 Task: Open Card Email Nurture Campaign in Board Customer Feedback Collection and Response Management to Workspace Ad Operations and add a team member Softage.1@softage.net, a label Purple, a checklist Real Estate, an attachment from your onedrive, a color Purple and finally, add a card description 'Update company social media profiles' and a comment 'This item presents an opportunity to showcase our skills and expertise, so let us make the most of it.'. Add a start date 'Jan 09, 1900' with a due date 'Jan 16, 1900'
Action: Mouse moved to (78, 346)
Screenshot: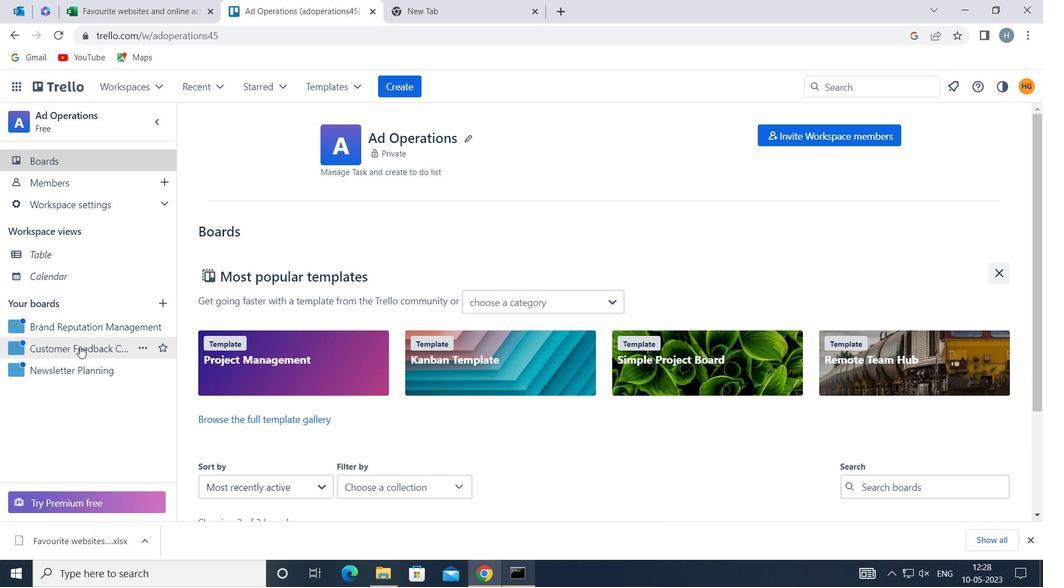 
Action: Mouse pressed left at (78, 346)
Screenshot: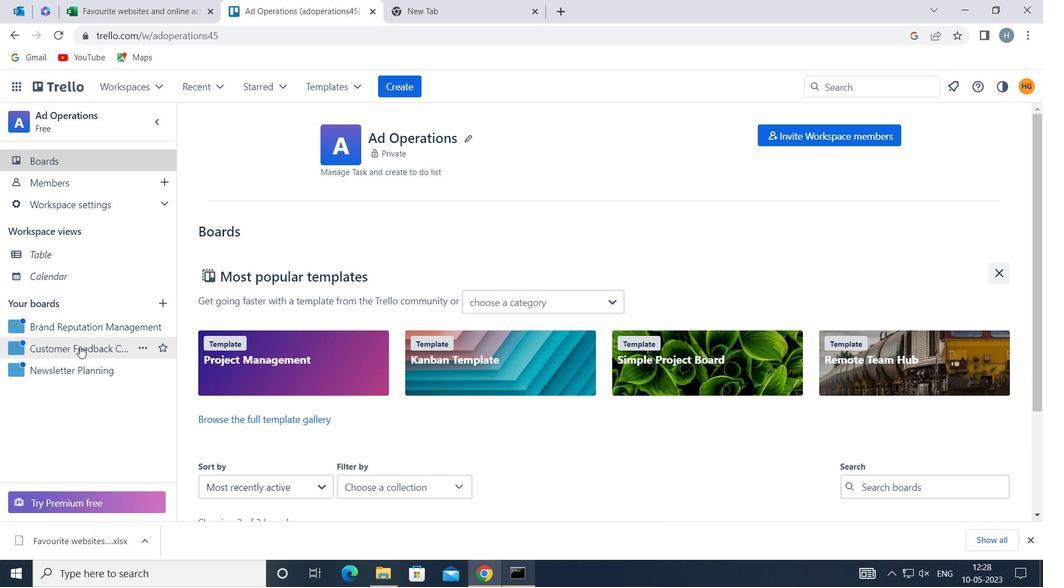 
Action: Mouse moved to (676, 195)
Screenshot: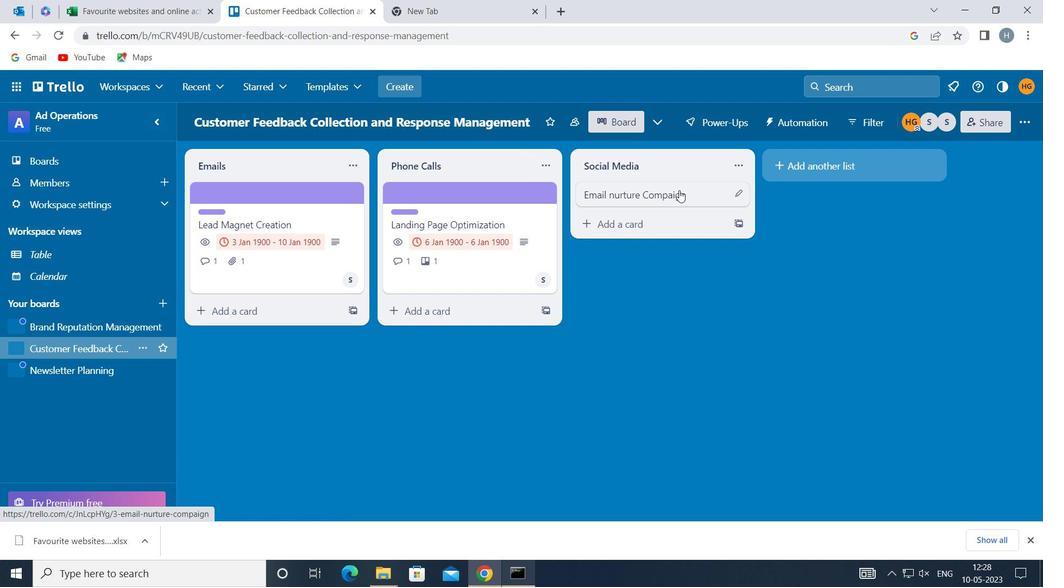 
Action: Mouse pressed left at (676, 195)
Screenshot: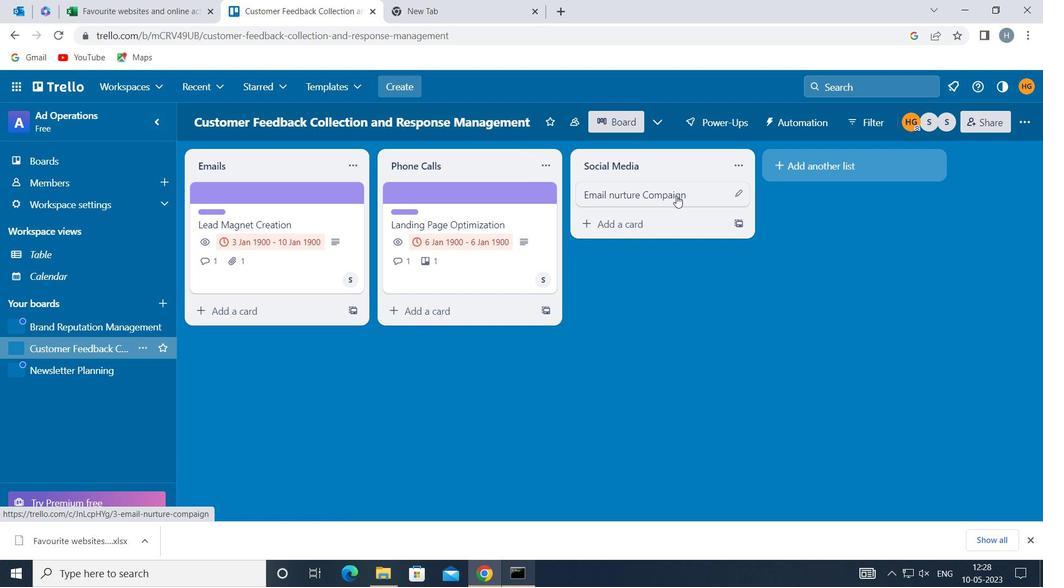 
Action: Mouse moved to (687, 239)
Screenshot: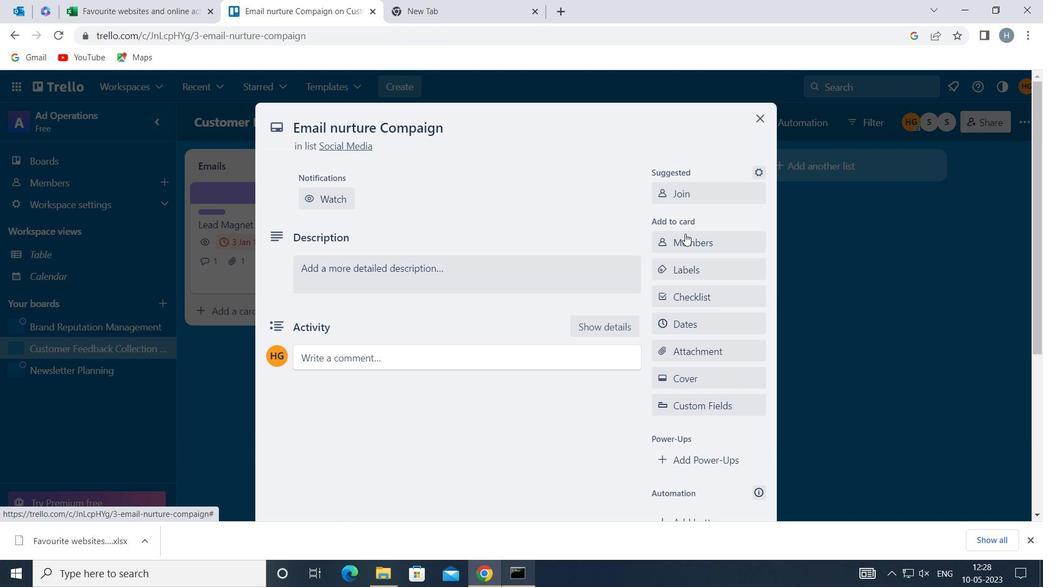 
Action: Mouse pressed left at (687, 239)
Screenshot: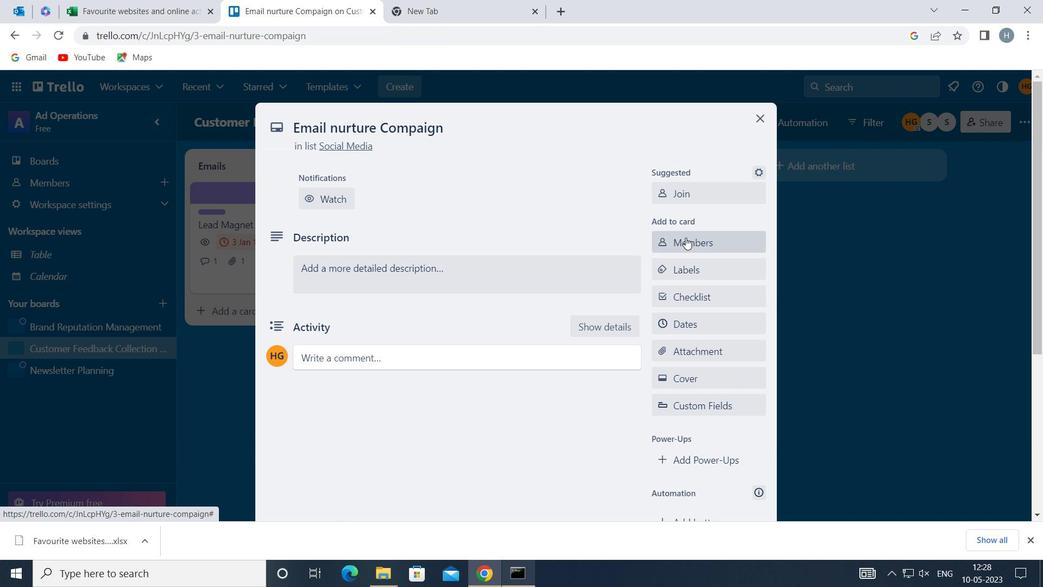 
Action: Mouse moved to (688, 239)
Screenshot: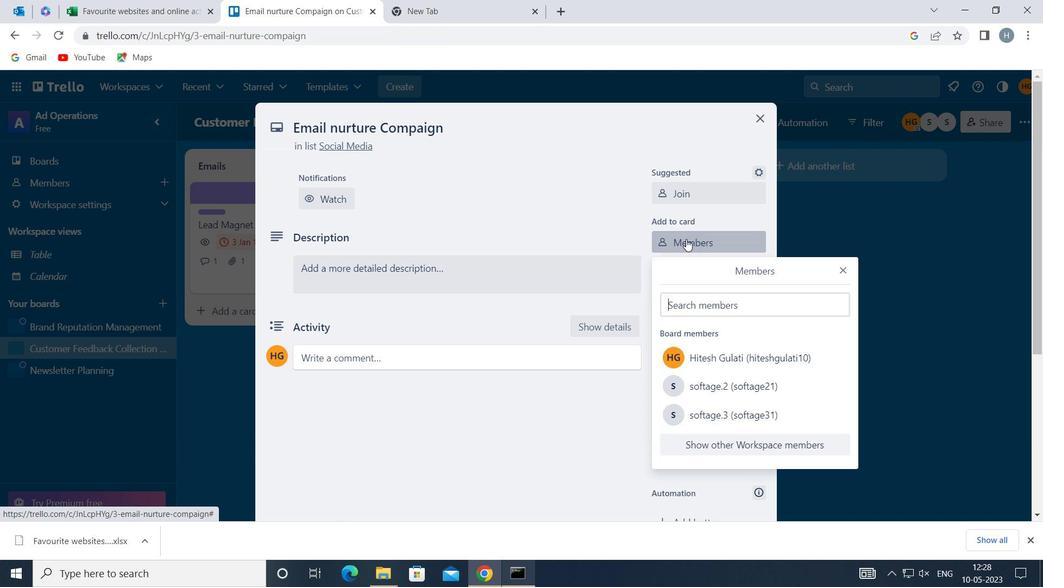 
Action: Key pressed softage
Screenshot: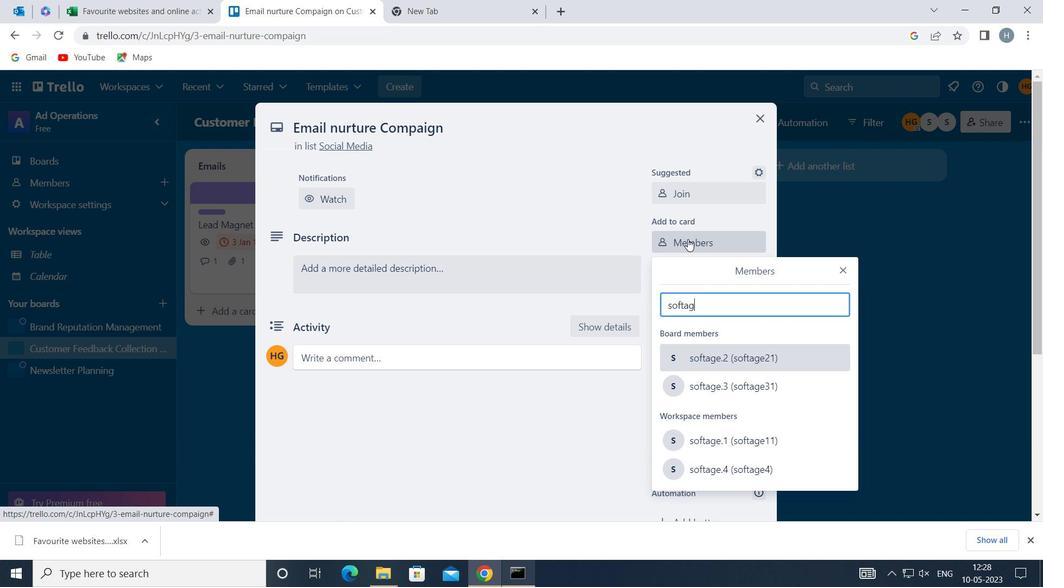
Action: Mouse moved to (741, 439)
Screenshot: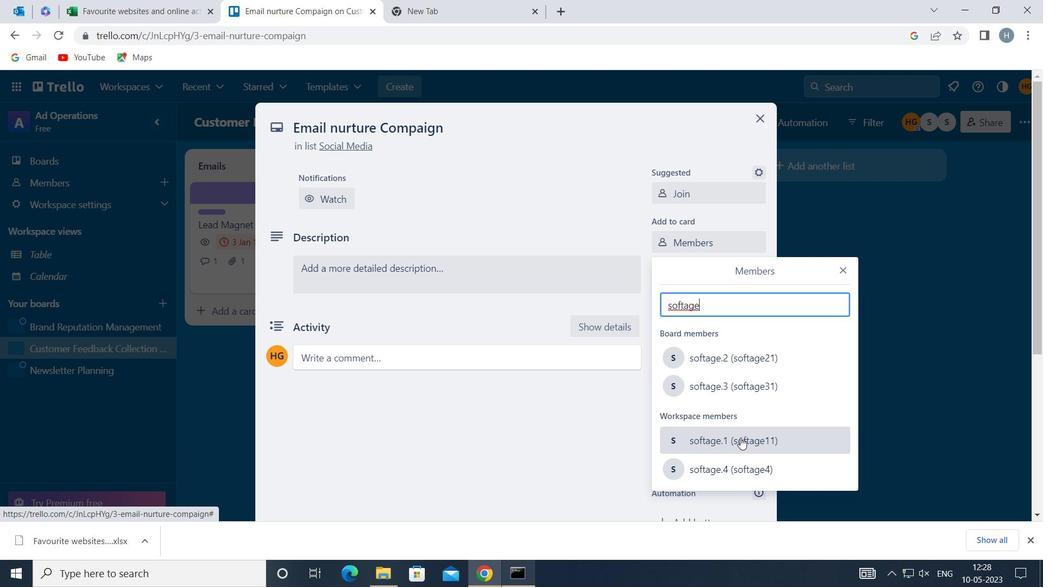 
Action: Mouse pressed left at (741, 439)
Screenshot: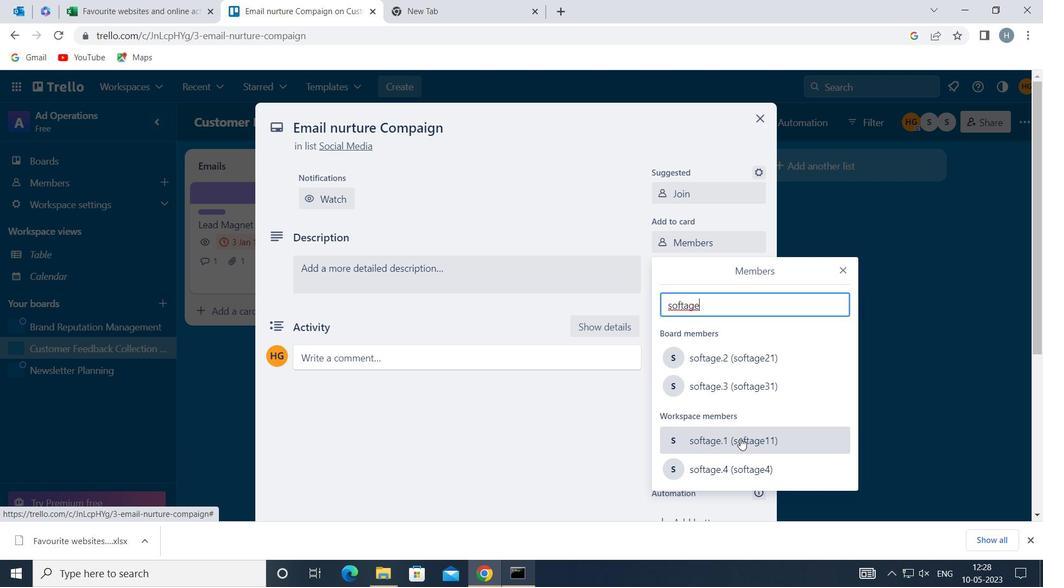 
Action: Mouse moved to (842, 270)
Screenshot: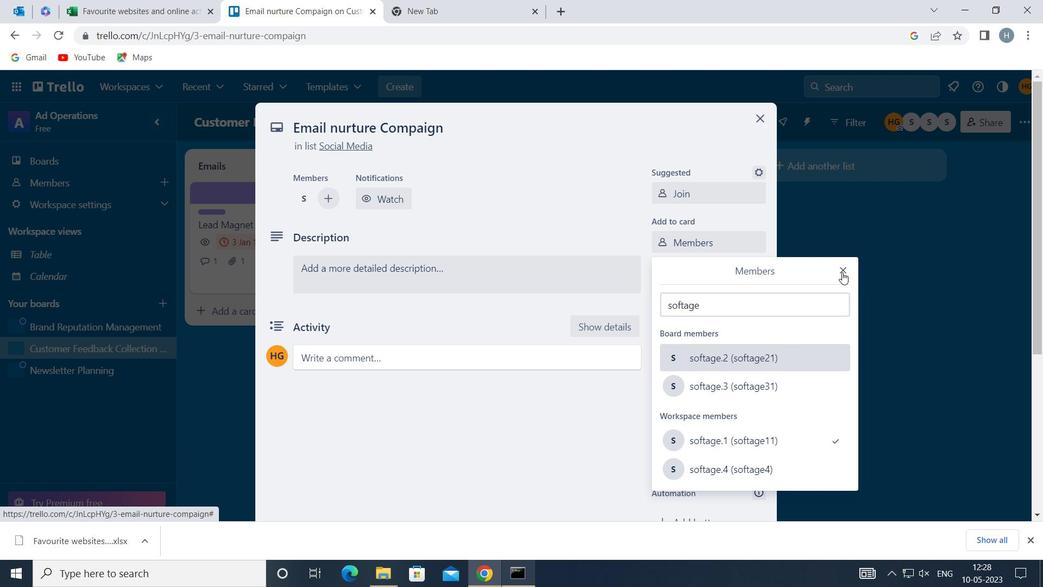 
Action: Mouse pressed left at (842, 270)
Screenshot: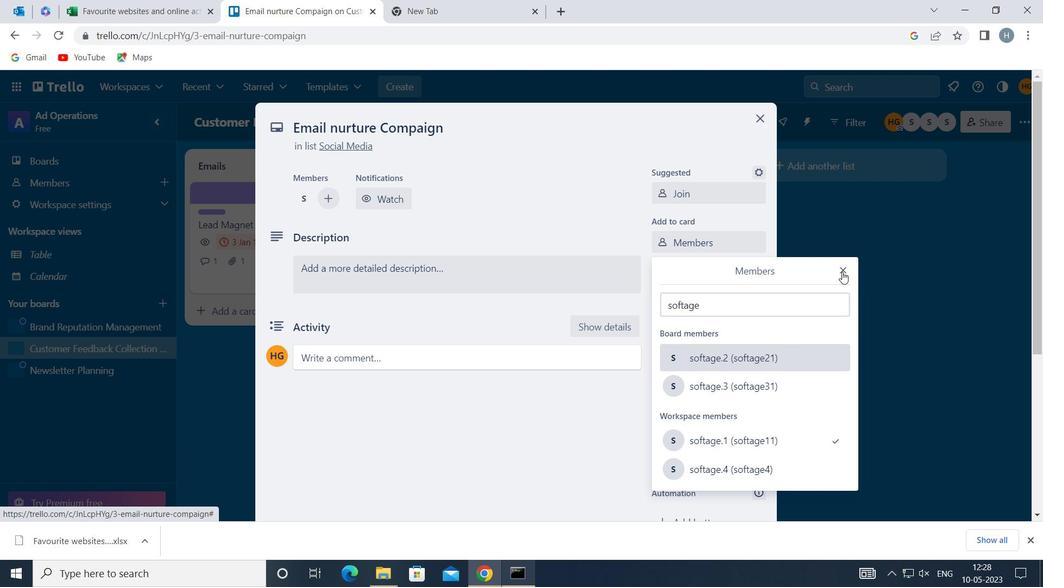 
Action: Mouse moved to (731, 269)
Screenshot: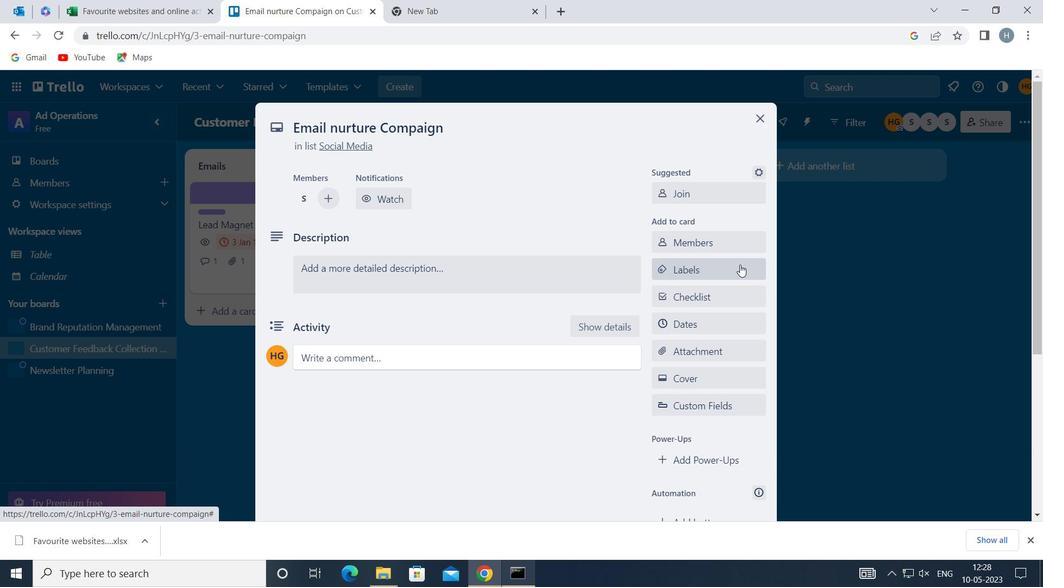 
Action: Mouse pressed left at (731, 269)
Screenshot: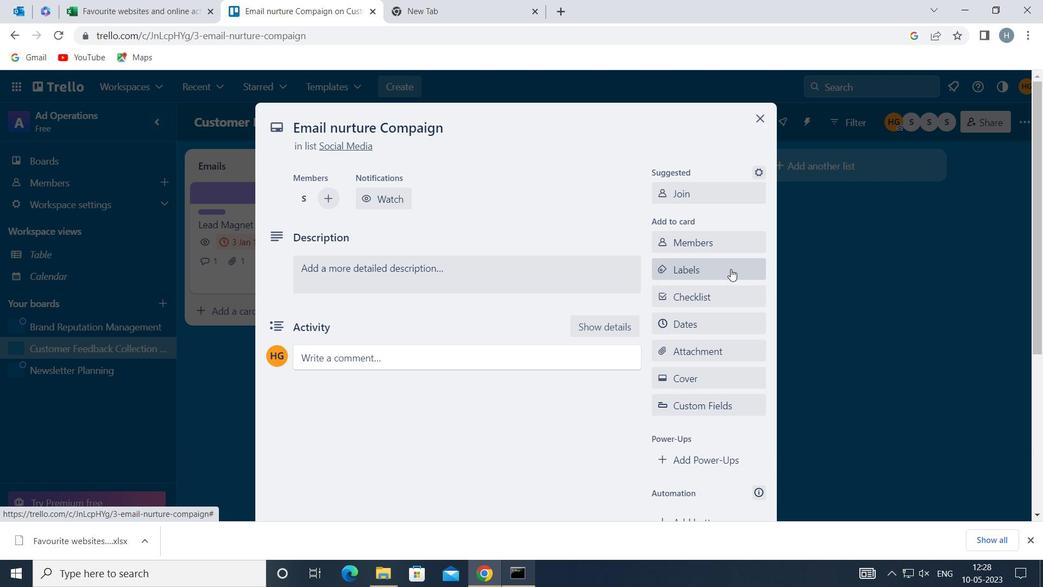 
Action: Mouse moved to (732, 294)
Screenshot: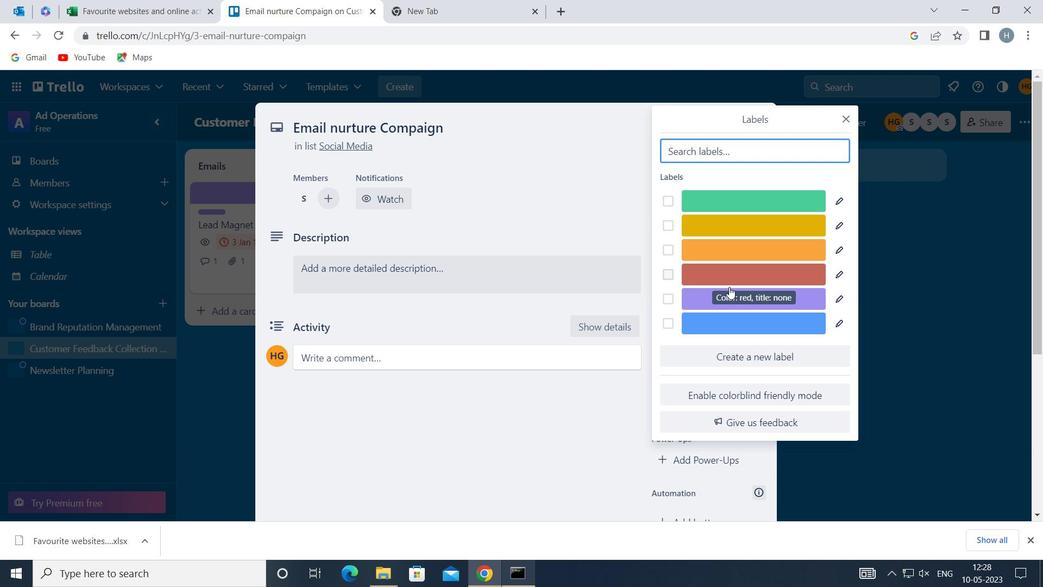 
Action: Mouse pressed left at (732, 294)
Screenshot: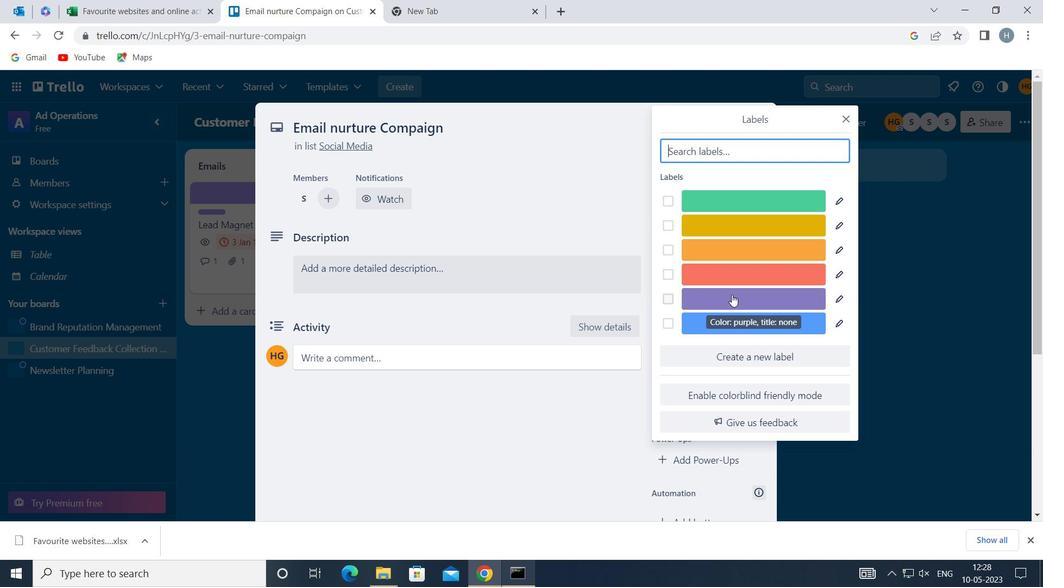 
Action: Mouse moved to (848, 115)
Screenshot: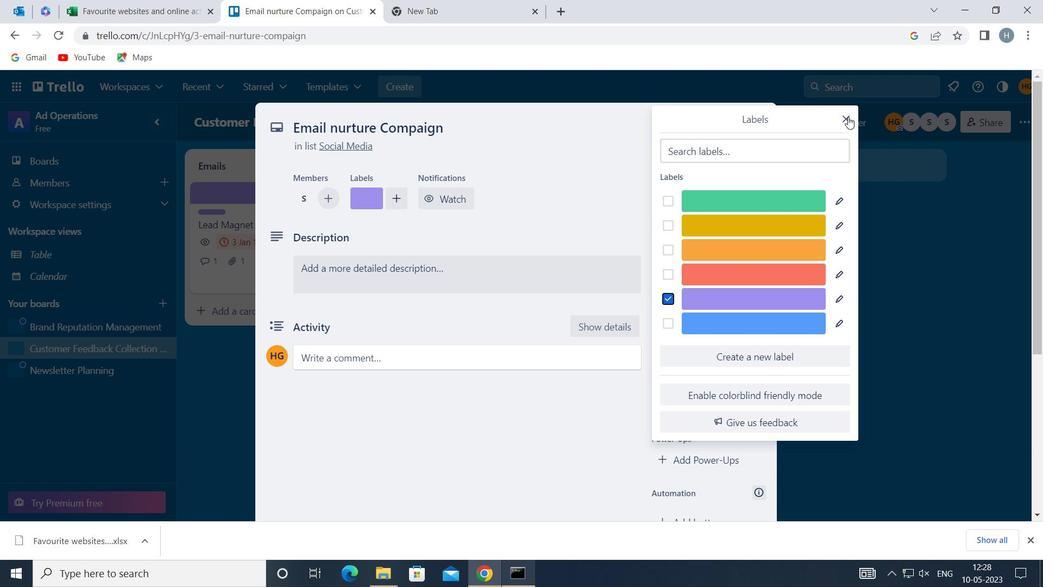 
Action: Mouse pressed left at (848, 115)
Screenshot: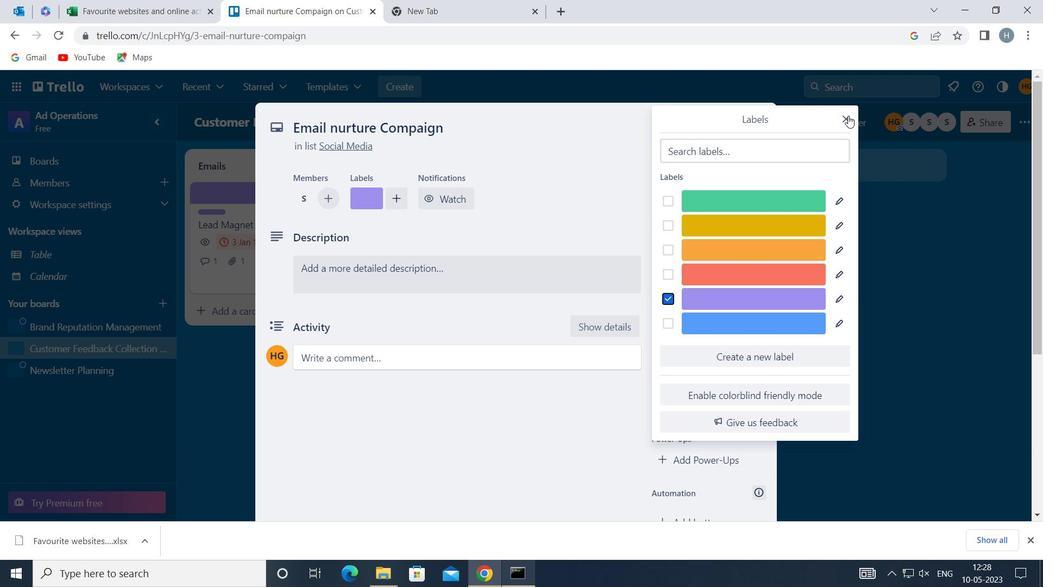 
Action: Mouse moved to (703, 295)
Screenshot: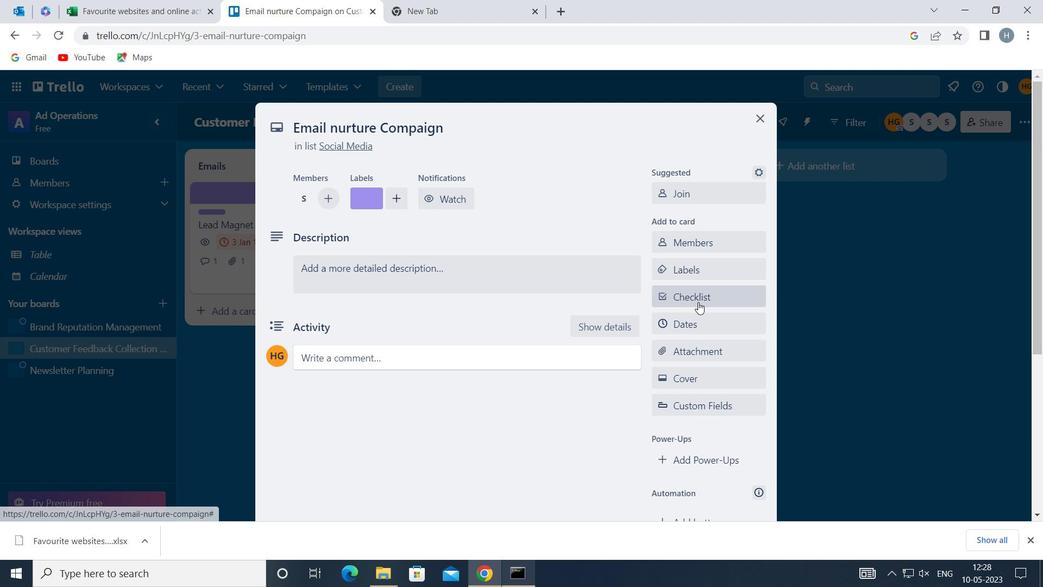 
Action: Mouse pressed left at (703, 295)
Screenshot: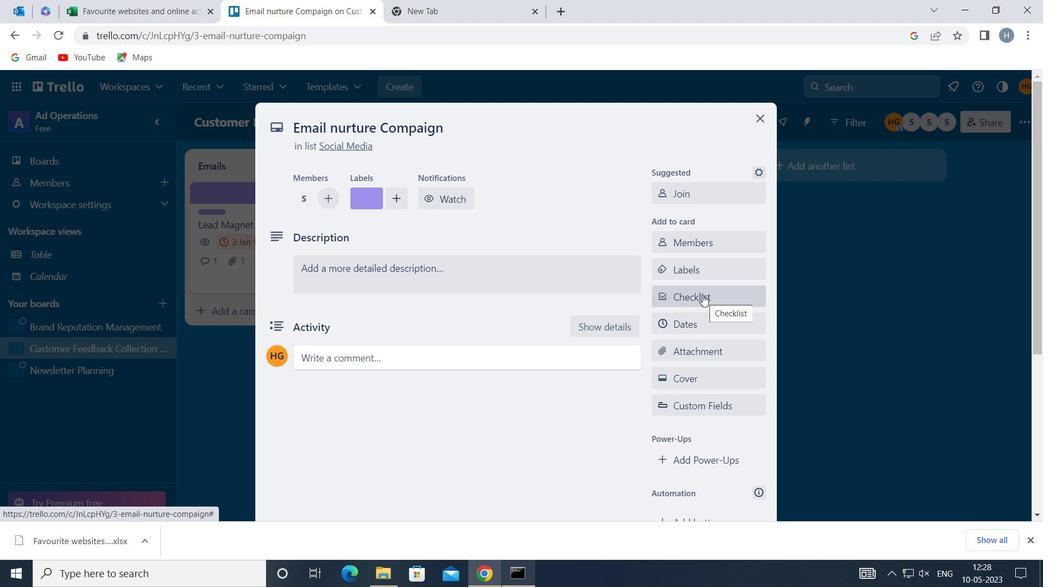 
Action: Key pressed <Key.shift>REAL<Key.space><Key.shift>ESTATE
Screenshot: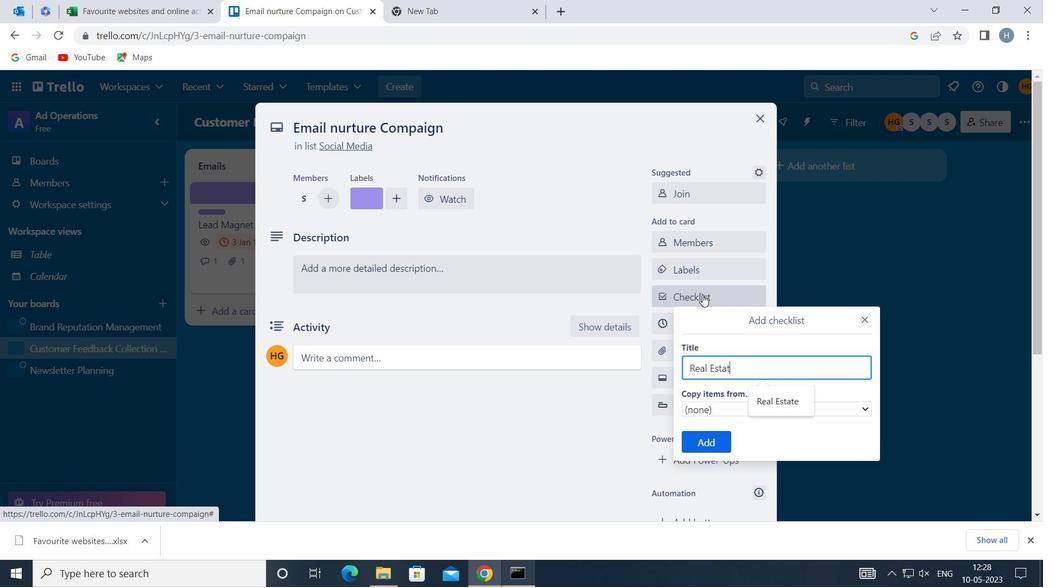 
Action: Mouse moved to (697, 438)
Screenshot: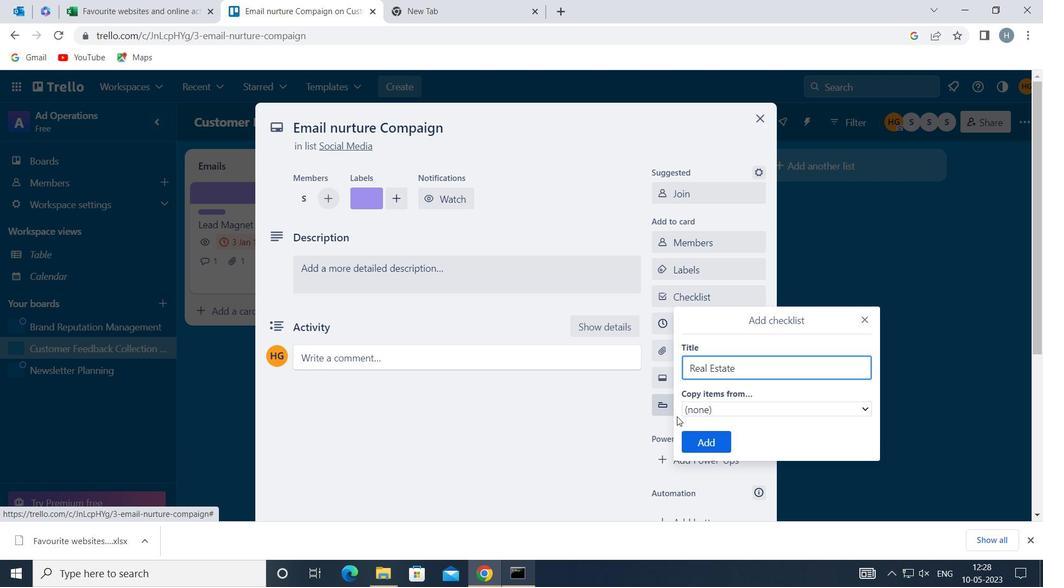 
Action: Mouse pressed left at (697, 438)
Screenshot: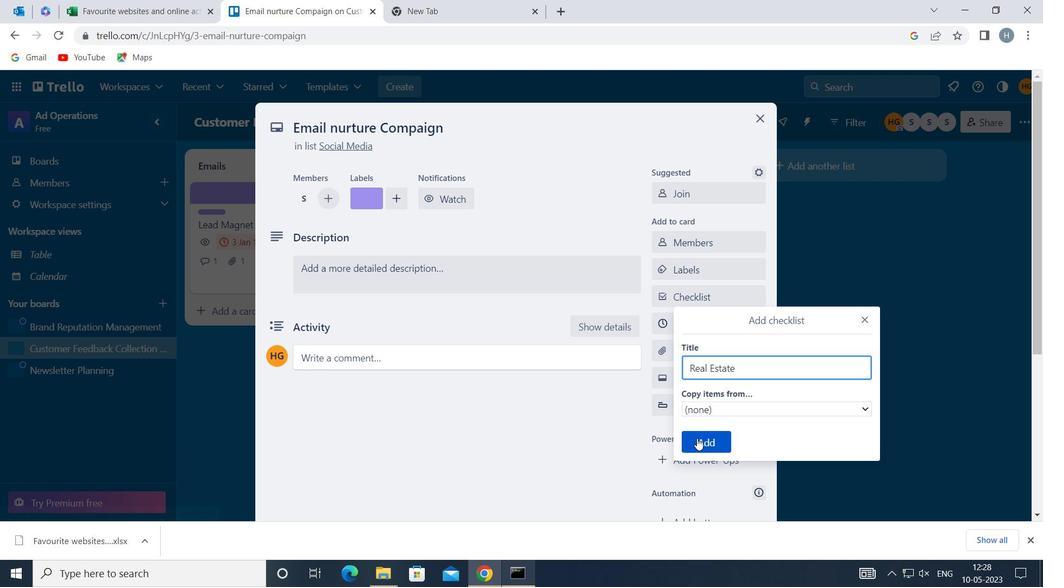 
Action: Mouse moved to (710, 347)
Screenshot: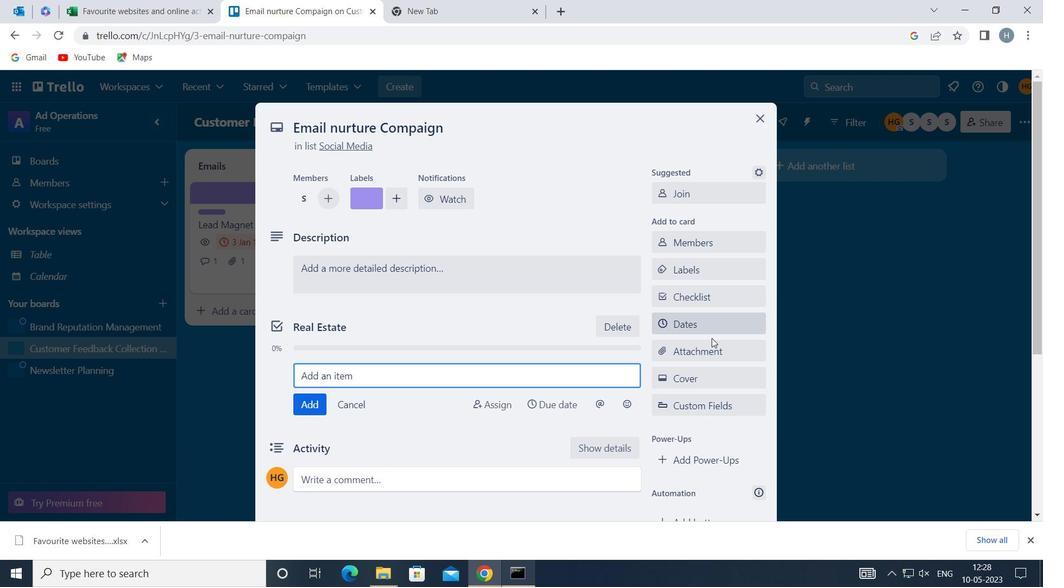 
Action: Mouse pressed left at (710, 347)
Screenshot: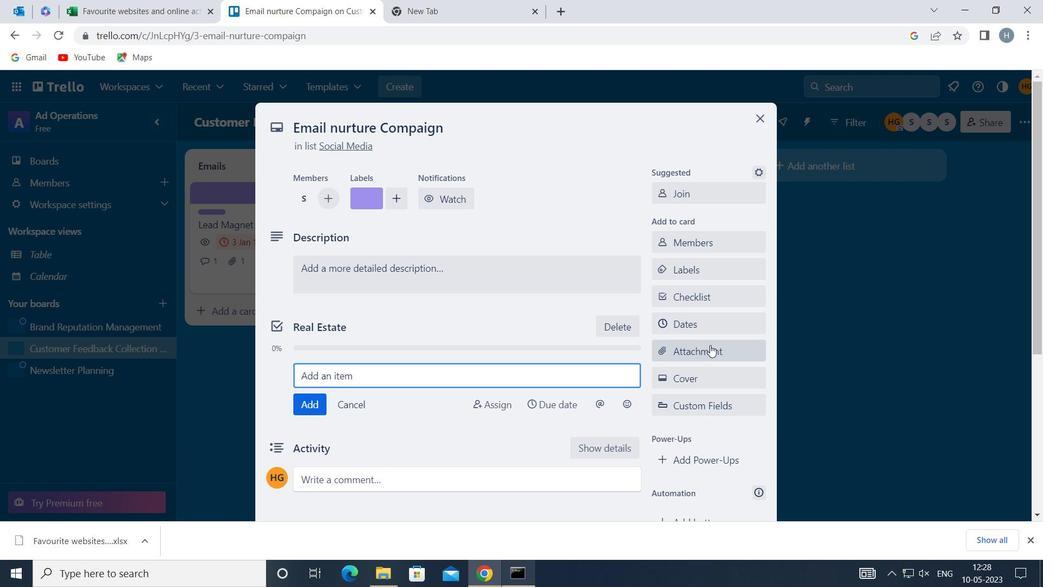 
Action: Mouse moved to (716, 255)
Screenshot: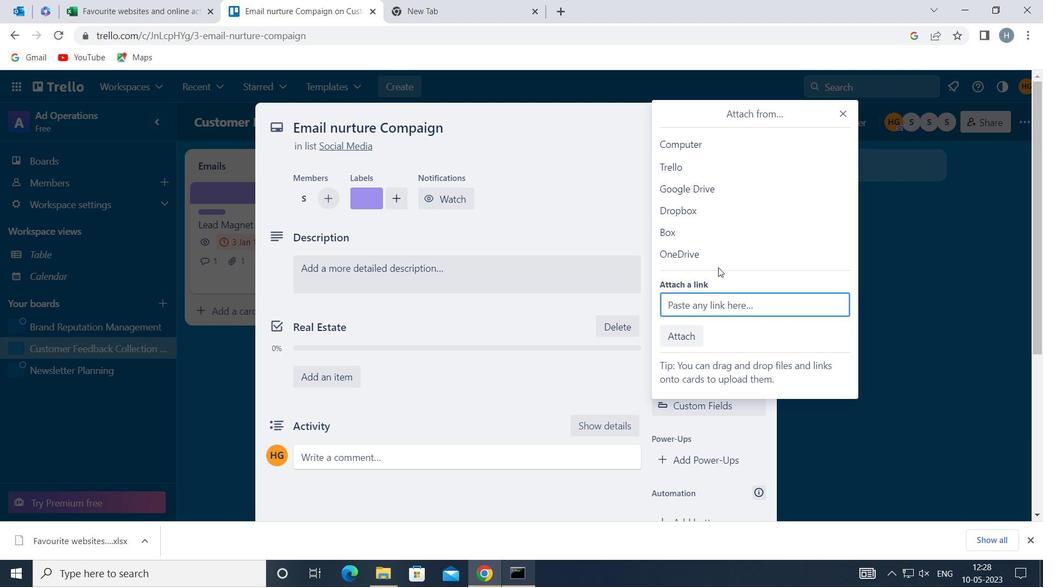 
Action: Mouse pressed left at (716, 255)
Screenshot: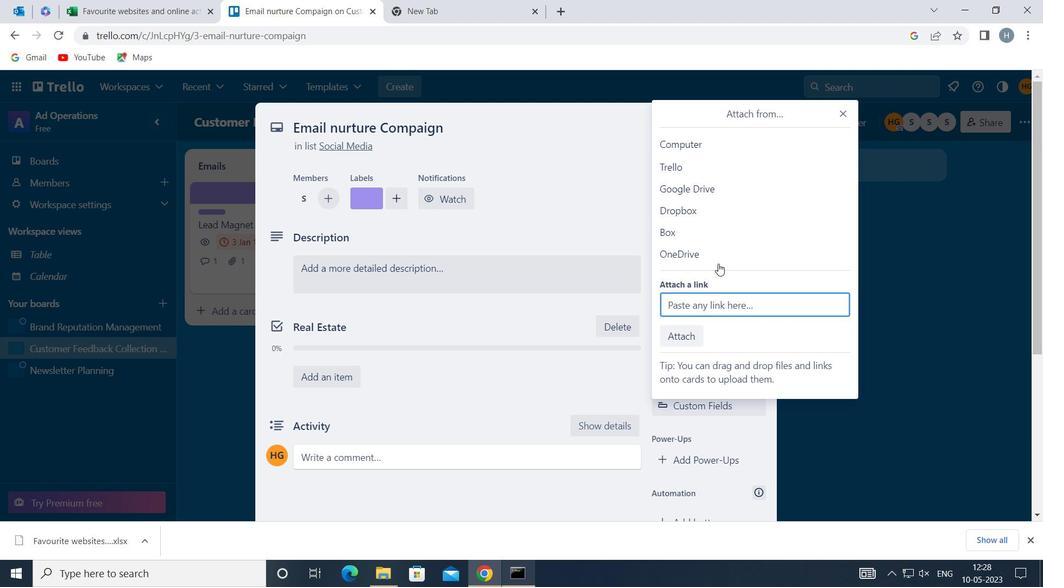 
Action: Mouse moved to (518, 185)
Screenshot: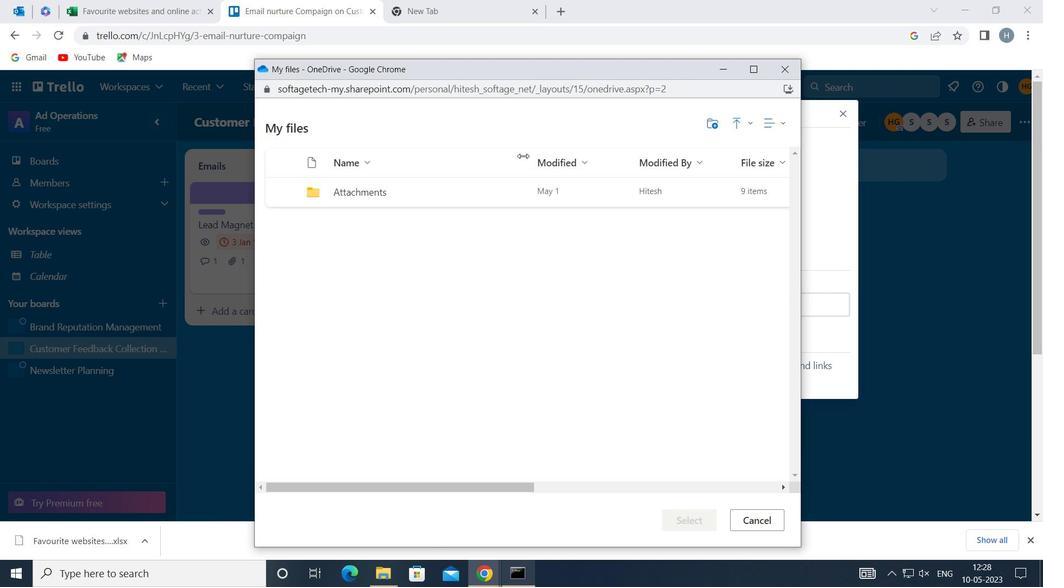 
Action: Mouse pressed left at (518, 185)
Screenshot: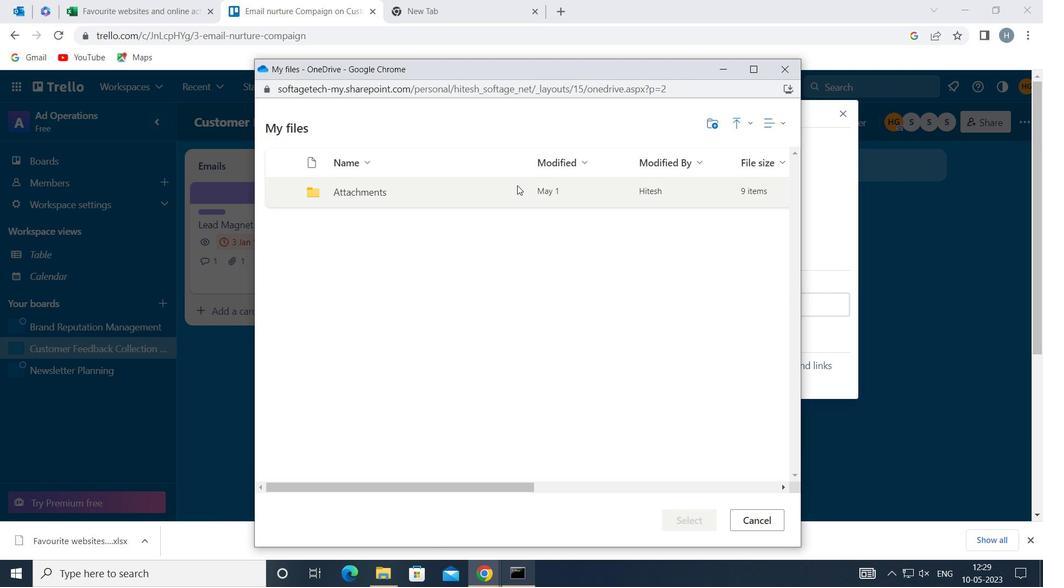 
Action: Mouse moved to (518, 185)
Screenshot: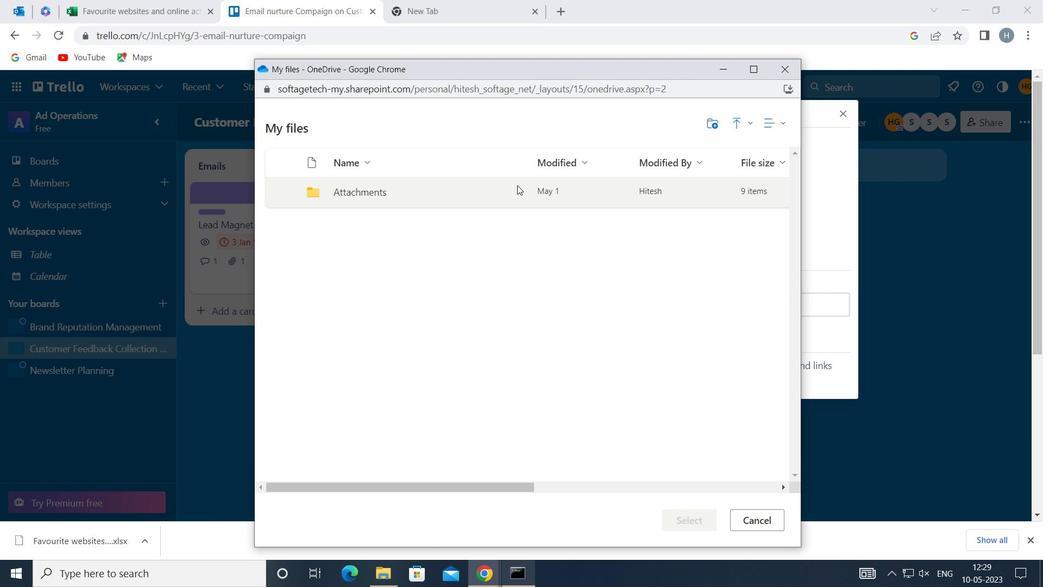 
Action: Mouse pressed left at (518, 185)
Screenshot: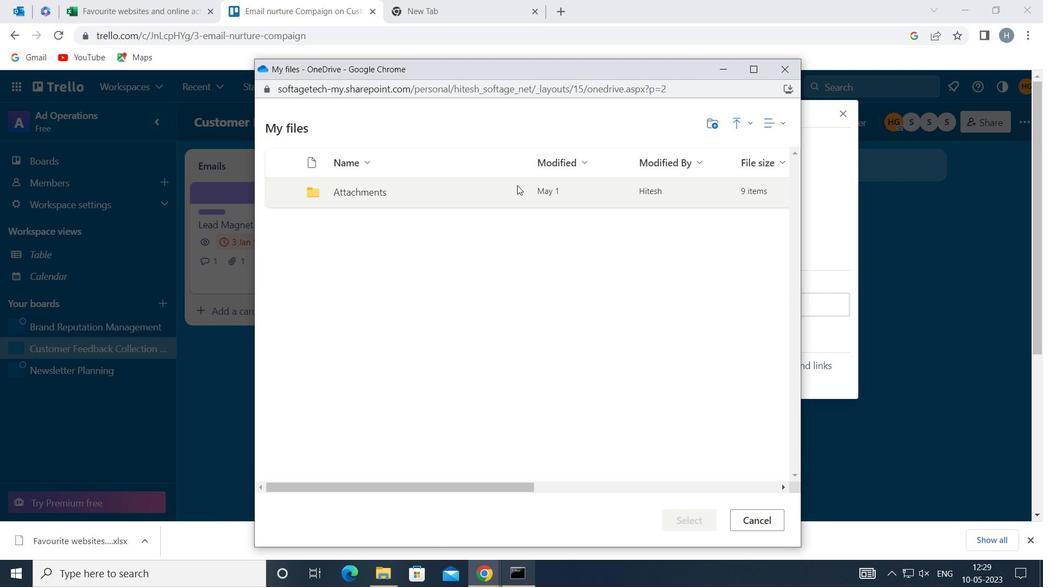 
Action: Mouse moved to (523, 214)
Screenshot: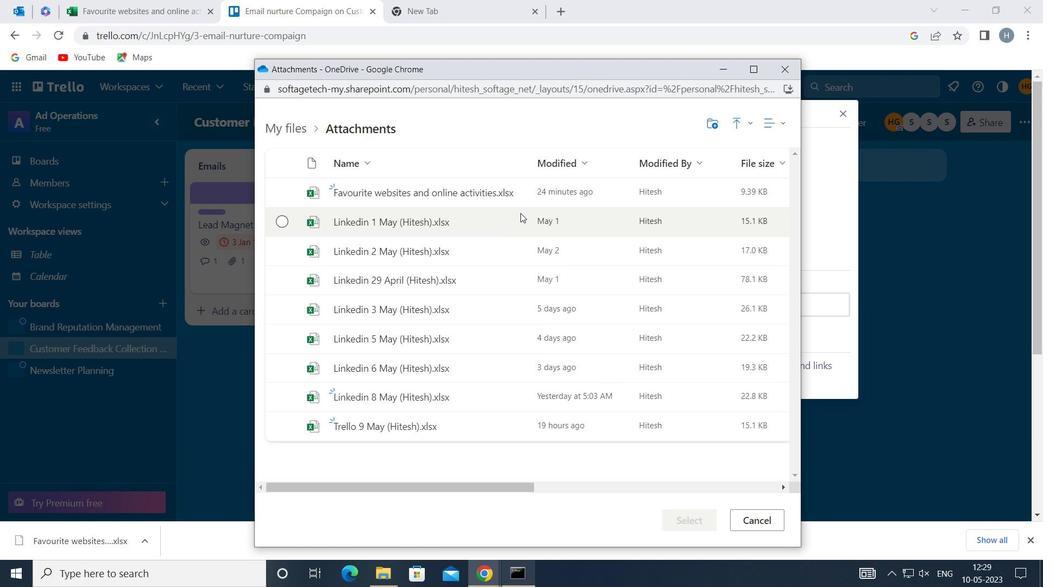 
Action: Mouse pressed left at (523, 214)
Screenshot: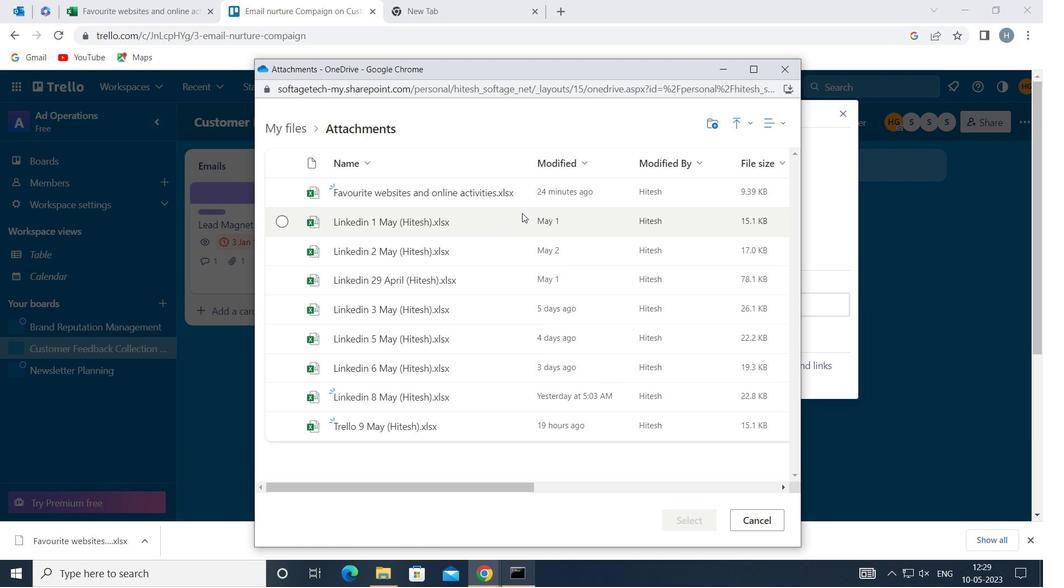 
Action: Mouse moved to (671, 516)
Screenshot: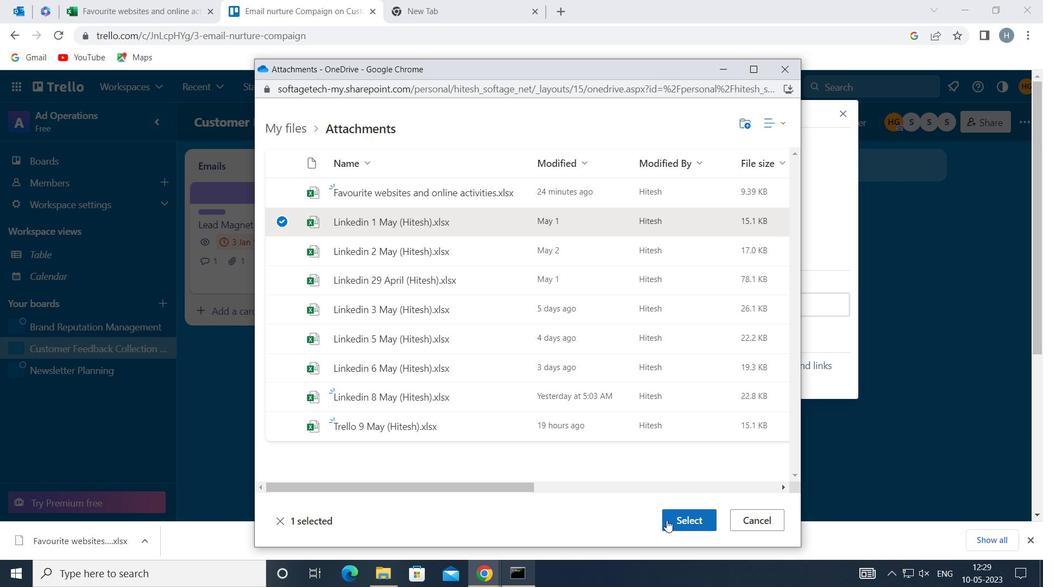 
Action: Mouse pressed left at (671, 516)
Screenshot: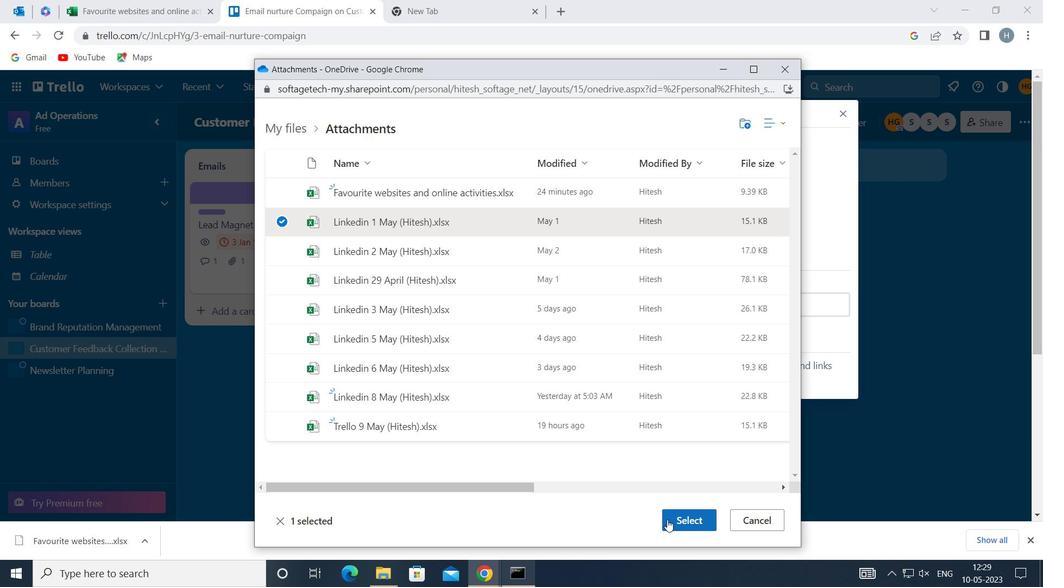 
Action: Mouse moved to (695, 378)
Screenshot: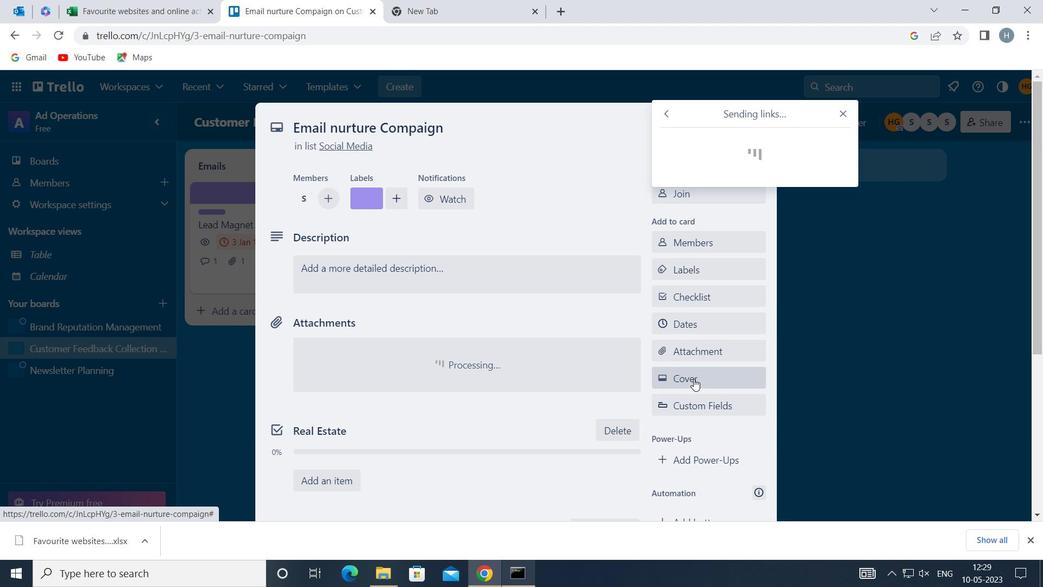 
Action: Mouse pressed left at (695, 378)
Screenshot: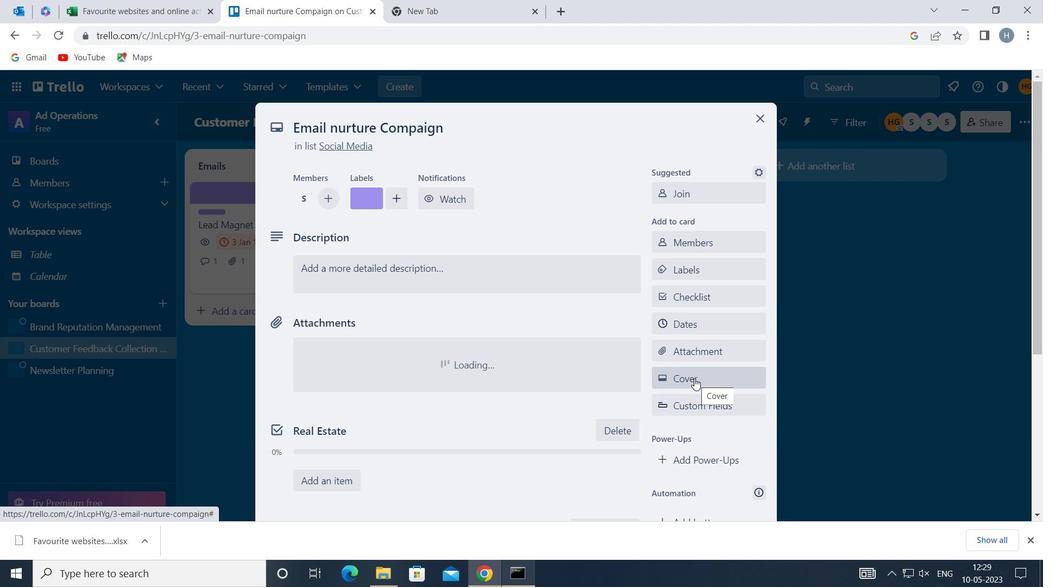 
Action: Mouse moved to (839, 240)
Screenshot: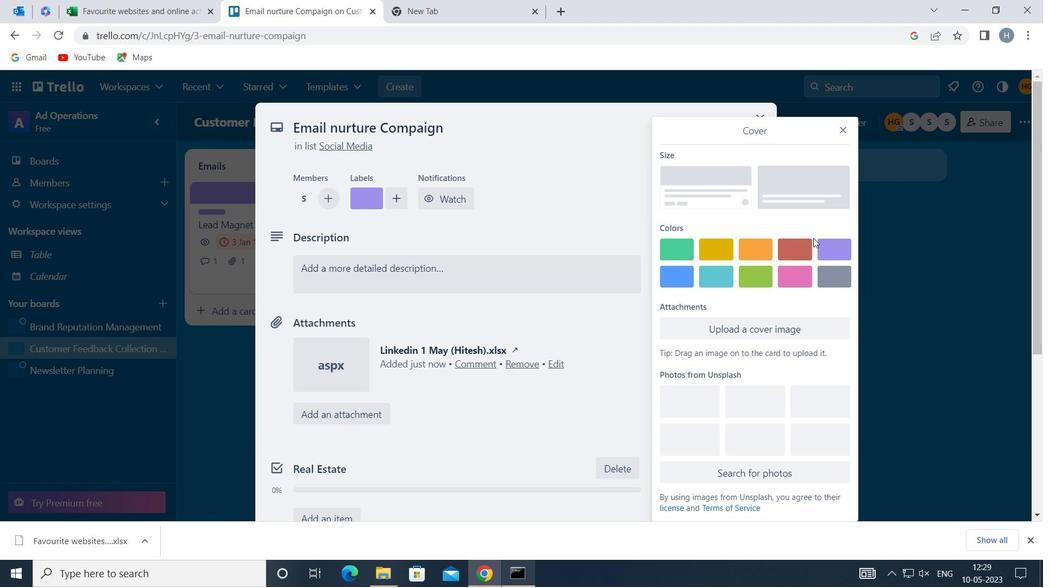 
Action: Mouse pressed left at (839, 240)
Screenshot: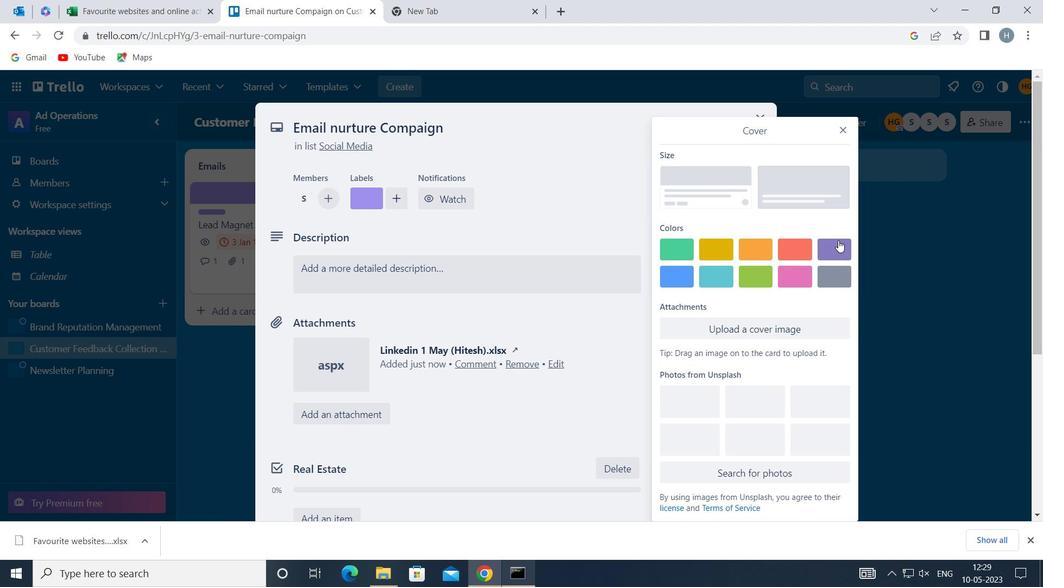 
Action: Mouse moved to (845, 114)
Screenshot: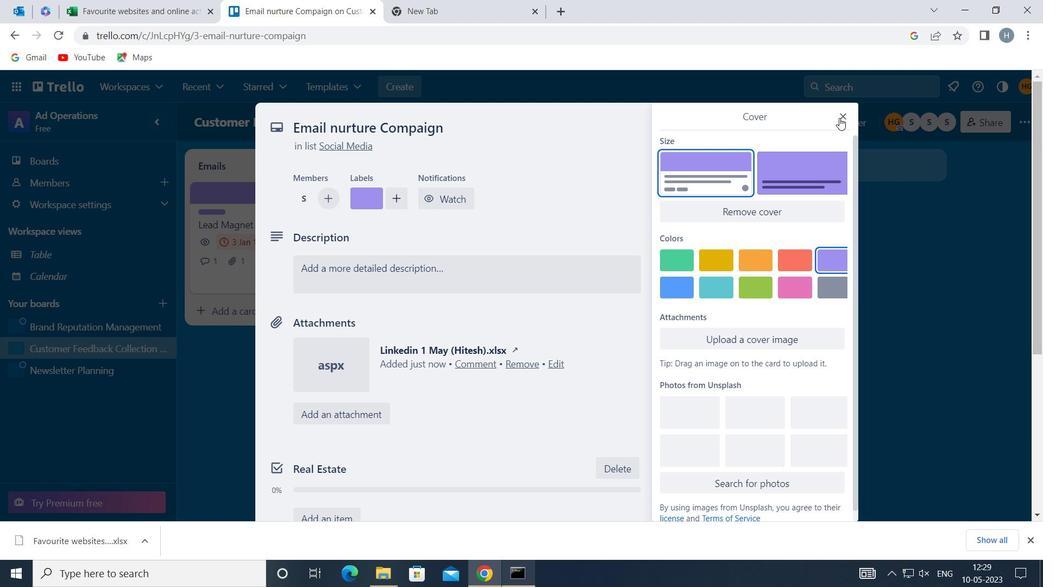 
Action: Mouse pressed left at (845, 114)
Screenshot: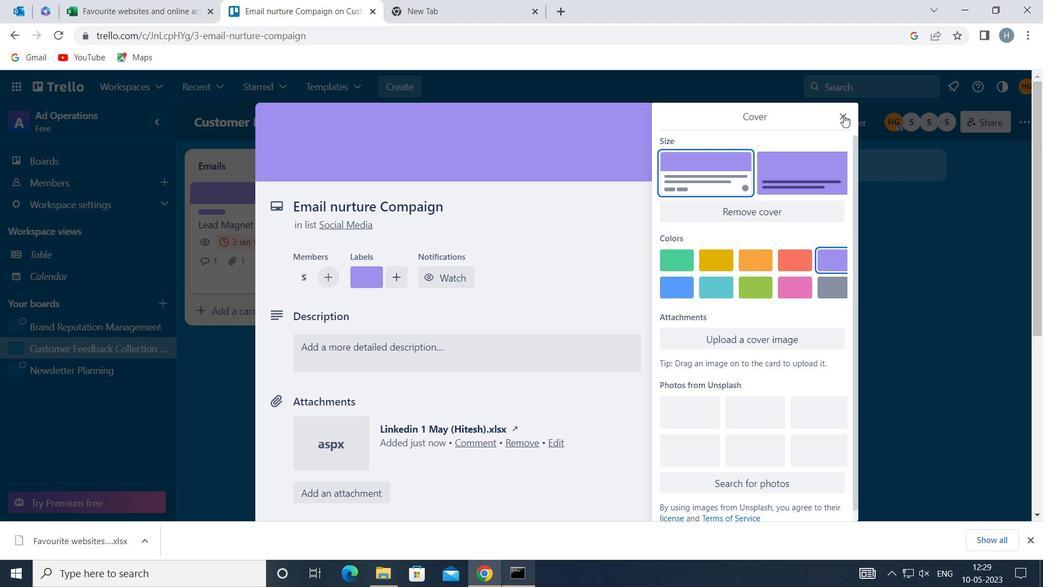 
Action: Mouse moved to (697, 354)
Screenshot: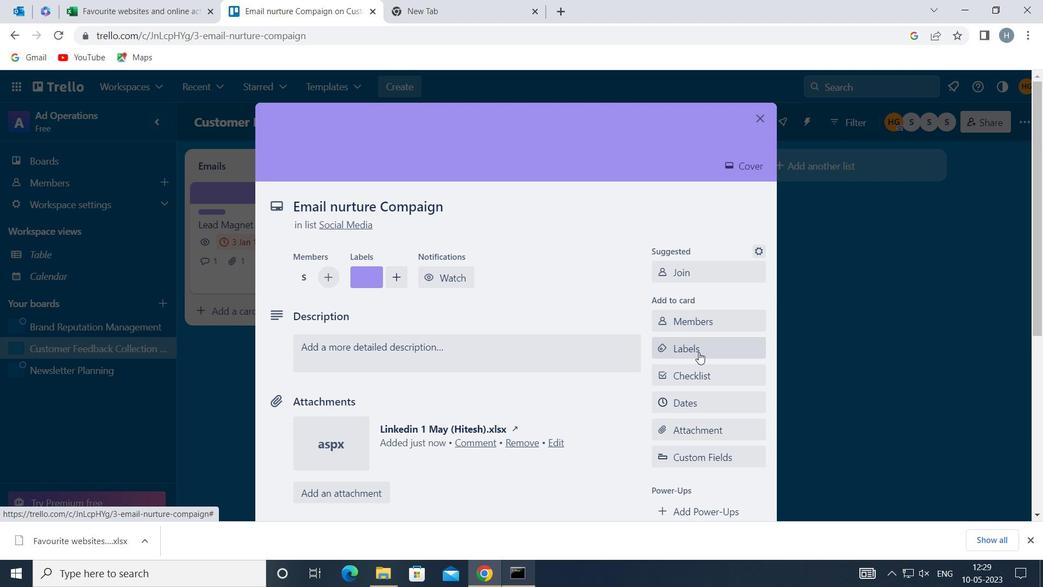 
Action: Mouse scrolled (697, 353) with delta (0, 0)
Screenshot: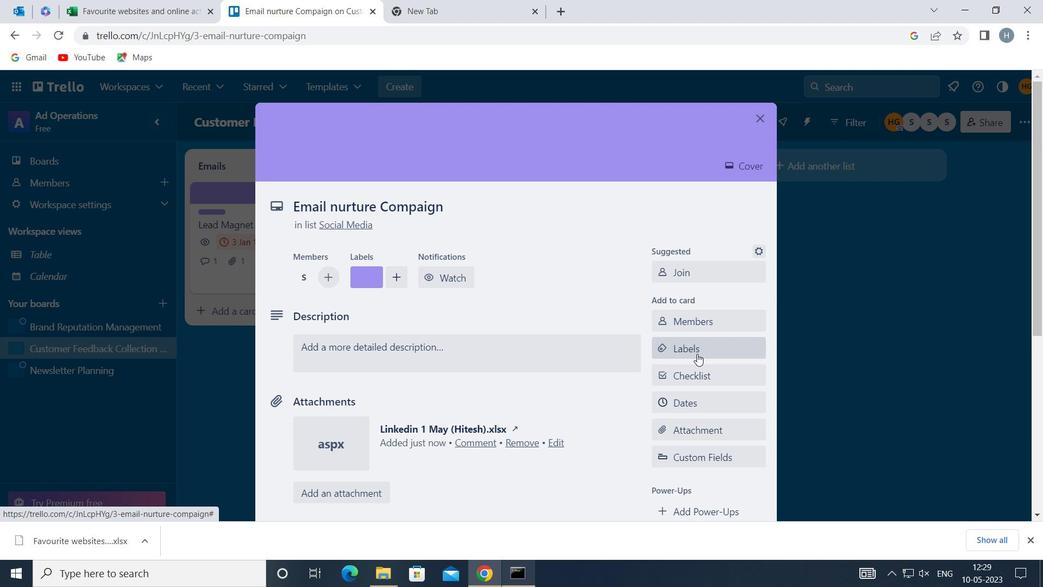 
Action: Mouse moved to (507, 282)
Screenshot: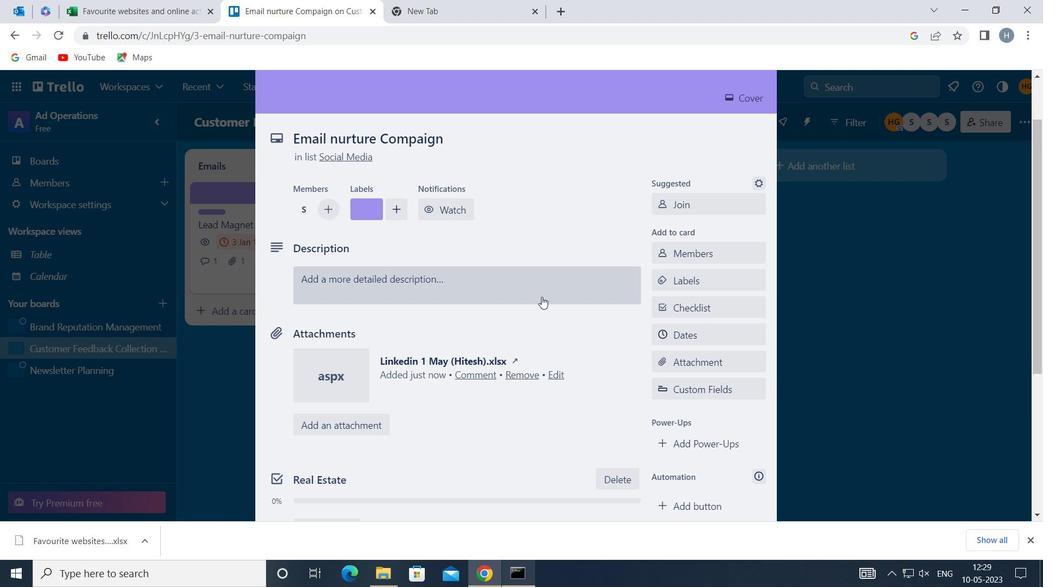 
Action: Mouse pressed left at (507, 282)
Screenshot: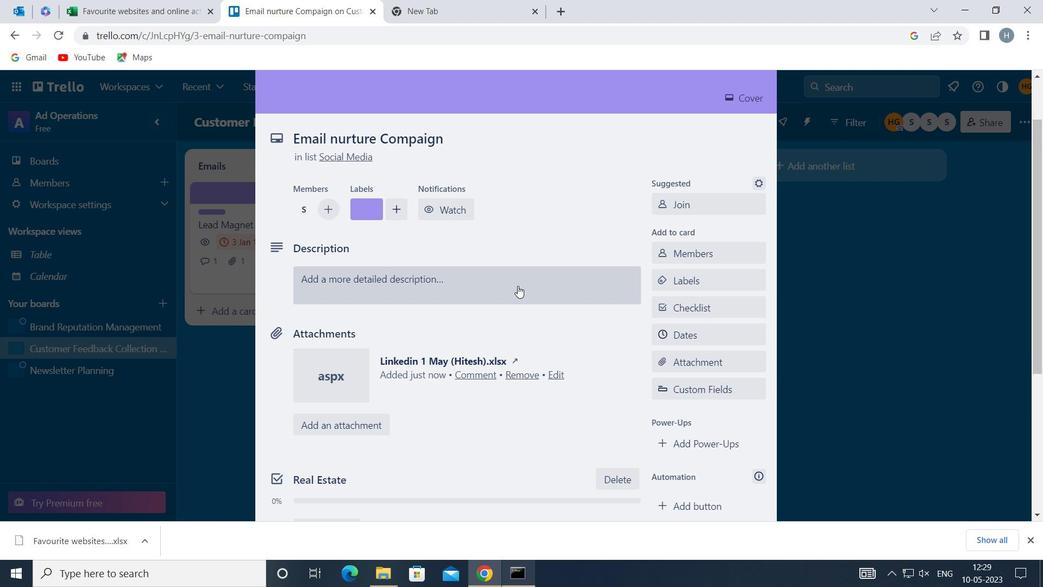 
Action: Mouse moved to (457, 331)
Screenshot: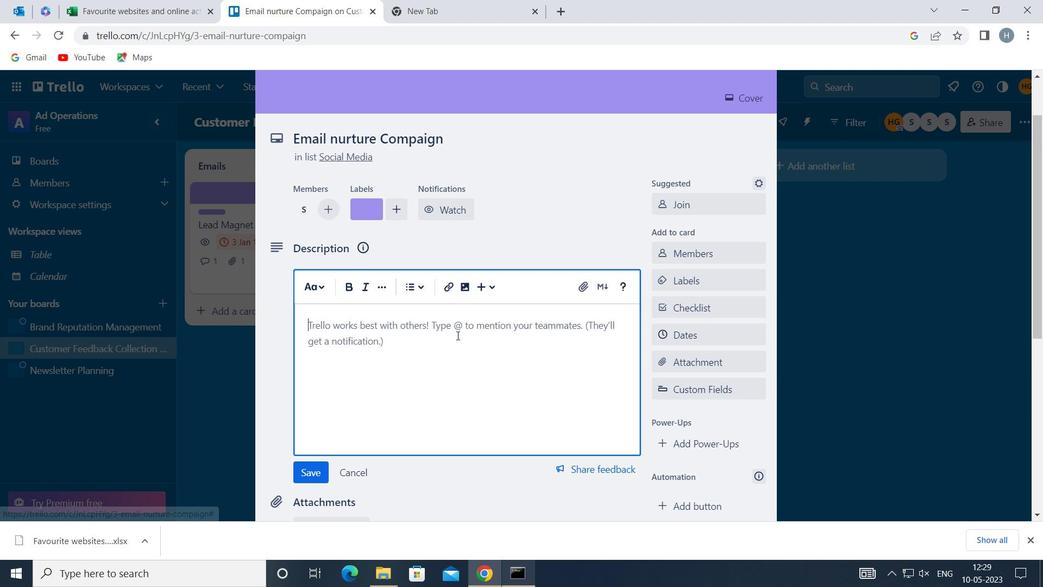
Action: Mouse pressed left at (457, 331)
Screenshot: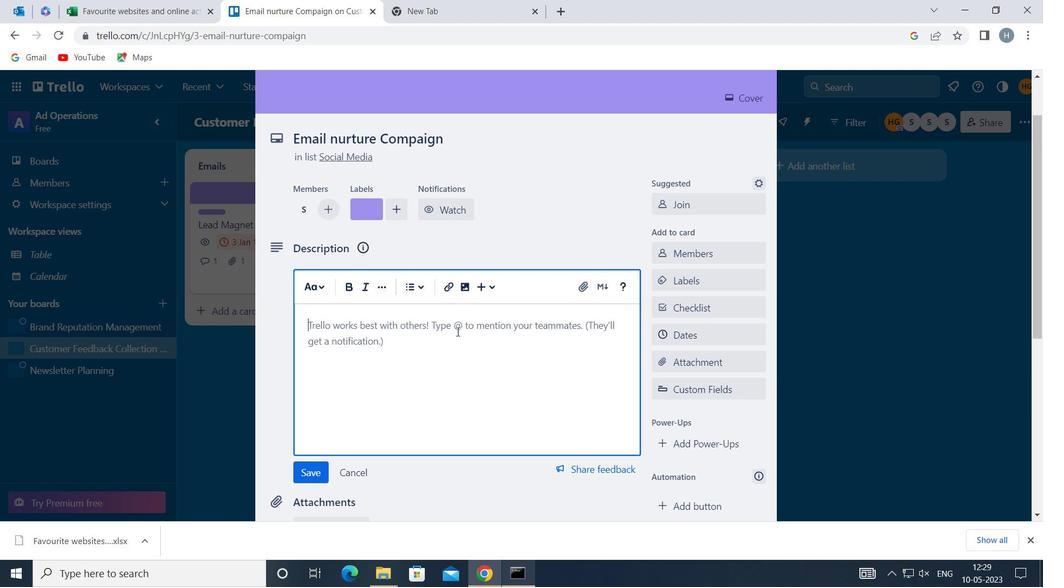 
Action: Key pressed <Key.shift>UPDATE<Key.space>COMPANY<Key.space>SOCIAL<Key.space>MEDIA<Key.space>PROFILES
Screenshot: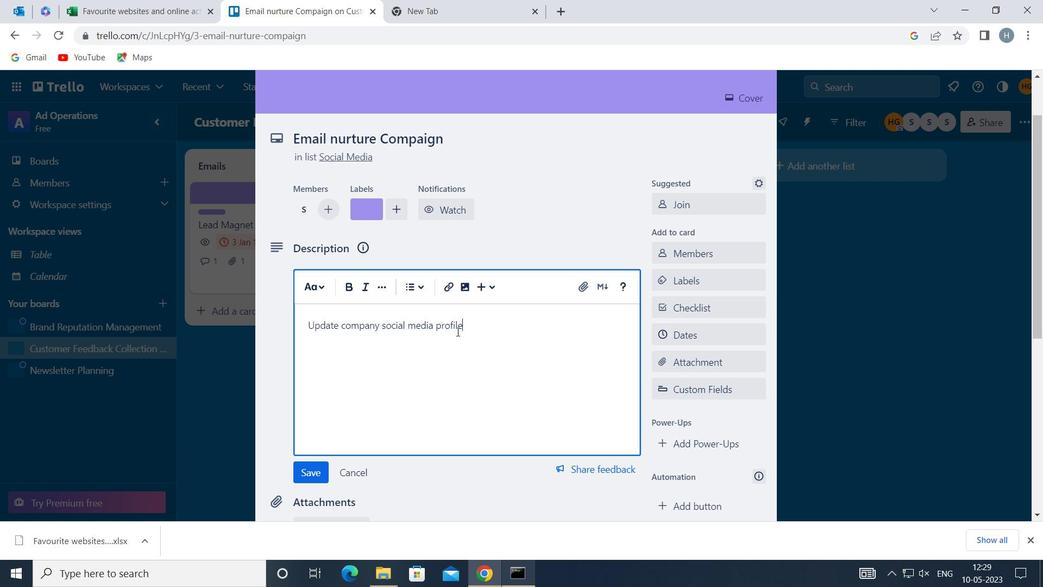 
Action: Mouse moved to (296, 478)
Screenshot: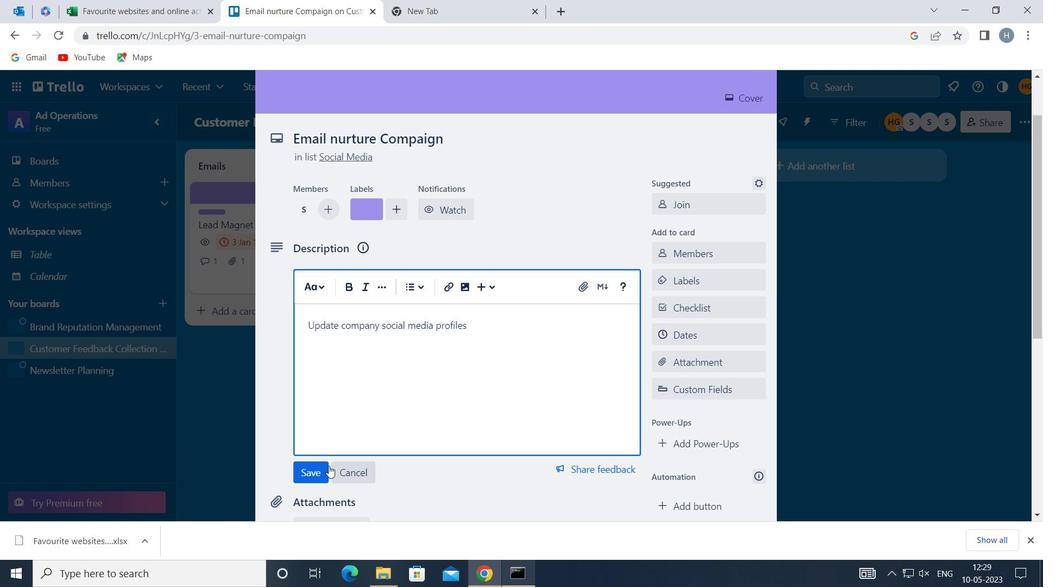 
Action: Mouse pressed left at (296, 478)
Screenshot: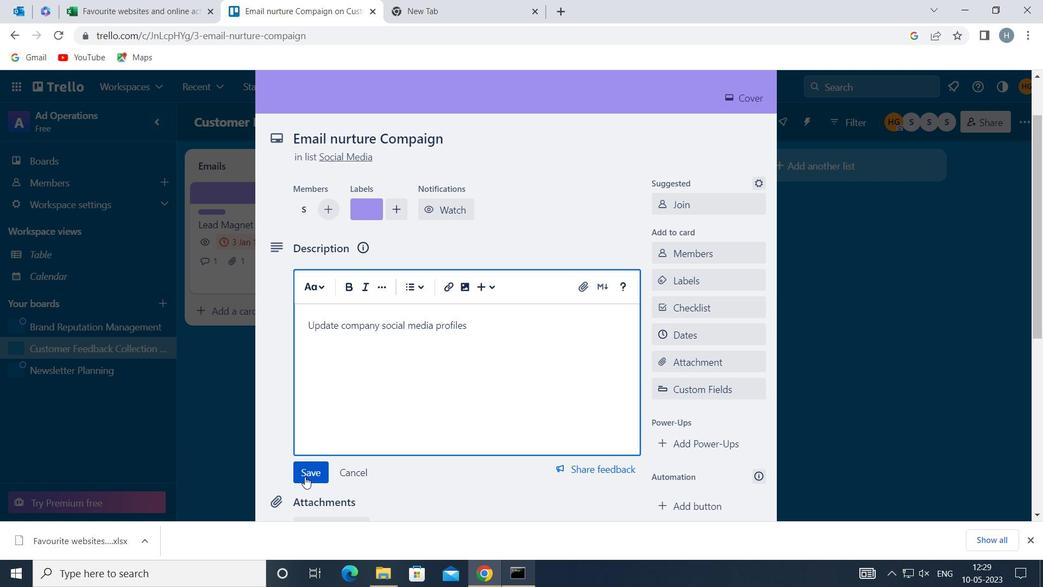 
Action: Mouse moved to (466, 388)
Screenshot: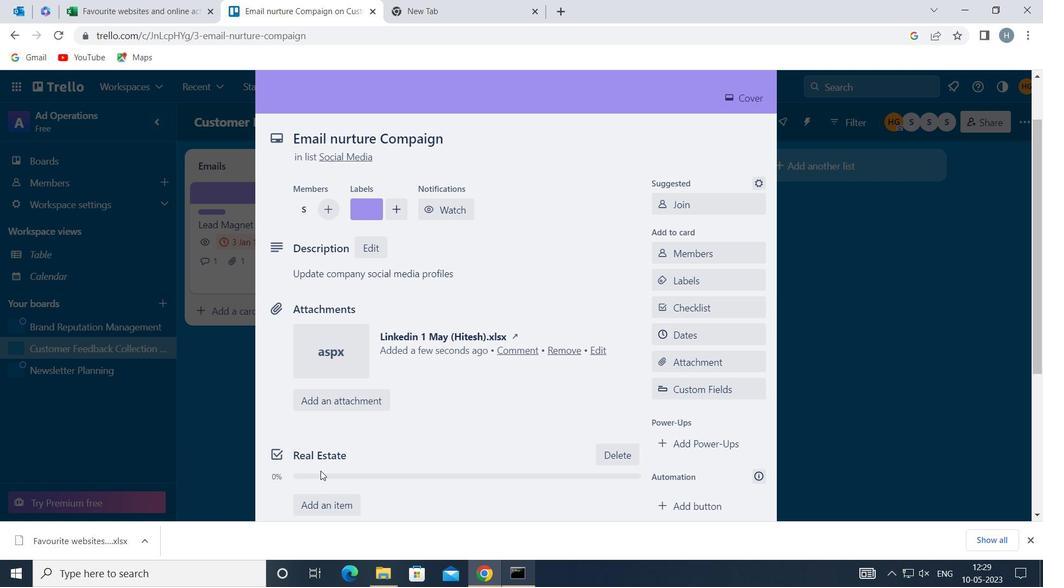 
Action: Mouse scrolled (466, 388) with delta (0, 0)
Screenshot: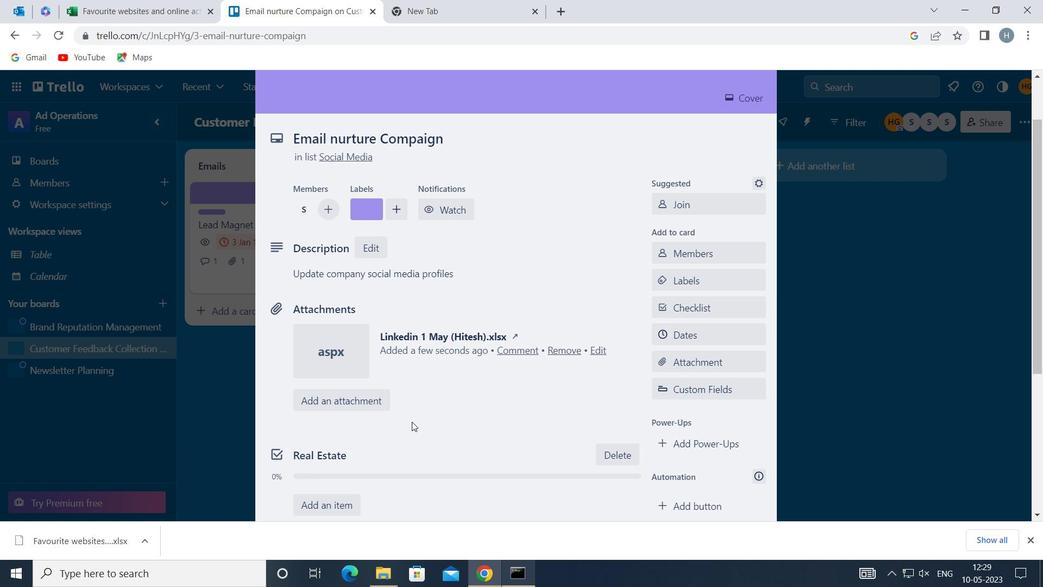 
Action: Mouse scrolled (466, 388) with delta (0, 0)
Screenshot: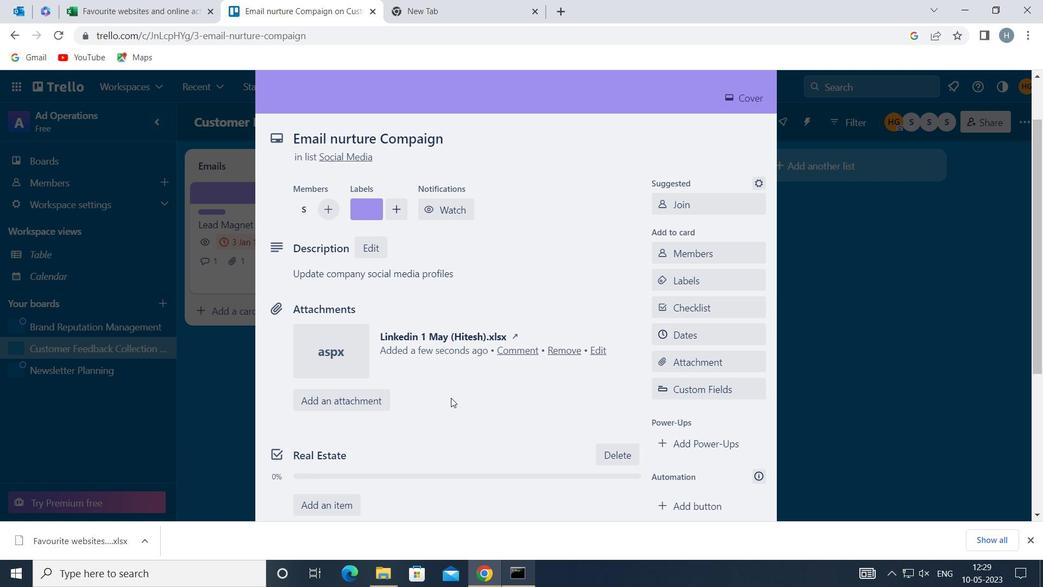 
Action: Mouse moved to (472, 384)
Screenshot: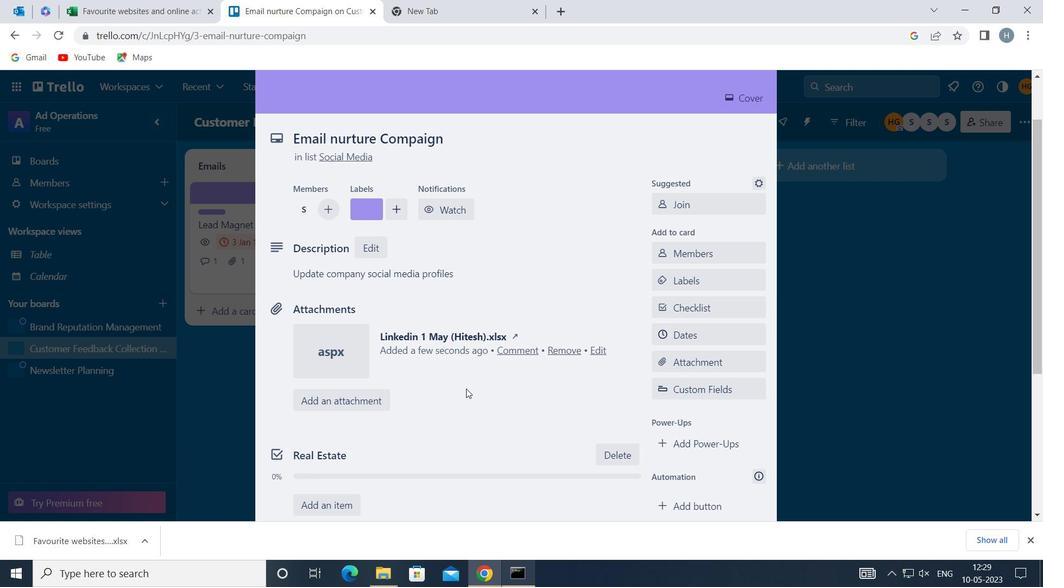 
Action: Mouse scrolled (472, 383) with delta (0, 0)
Screenshot: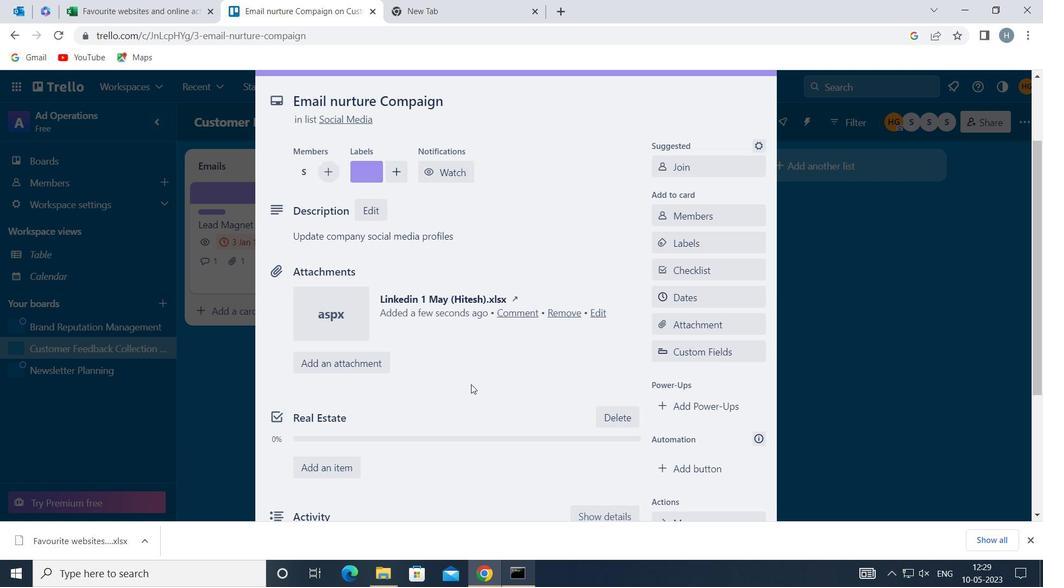 
Action: Mouse scrolled (472, 383) with delta (0, 0)
Screenshot: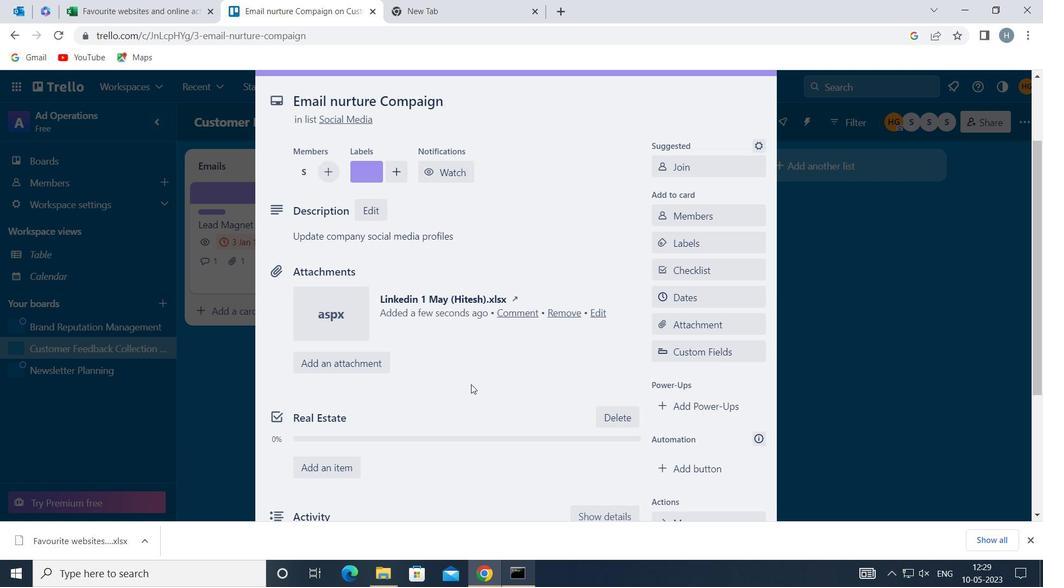 
Action: Mouse moved to (475, 344)
Screenshot: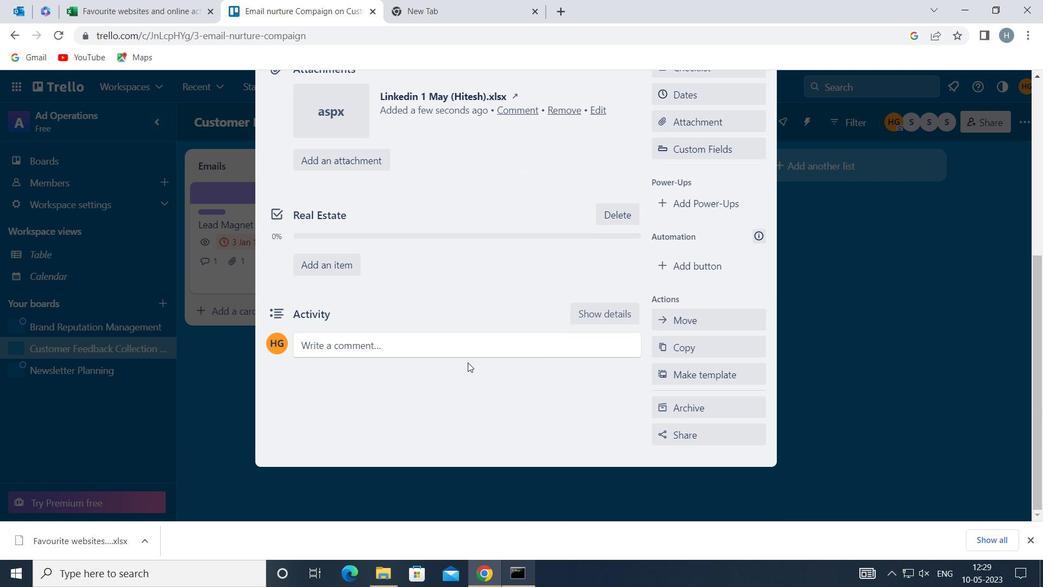 
Action: Mouse pressed left at (475, 344)
Screenshot: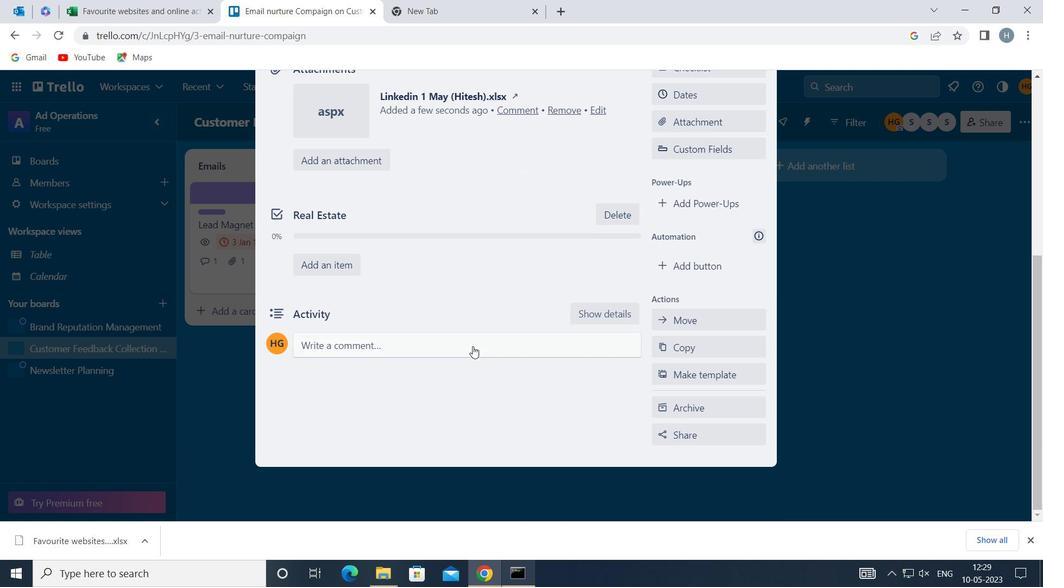 
Action: Mouse moved to (450, 382)
Screenshot: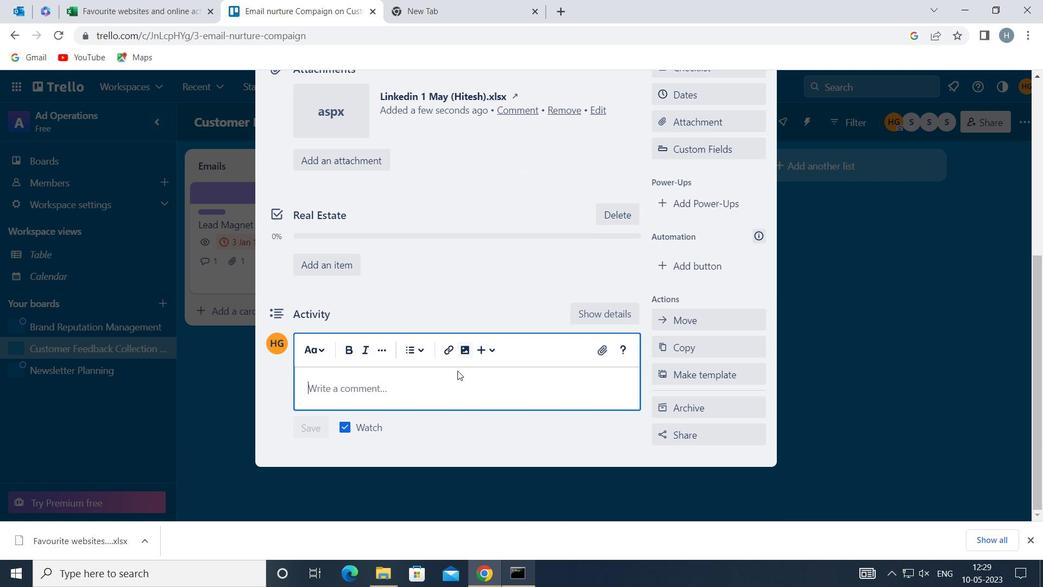 
Action: Mouse pressed left at (450, 382)
Screenshot: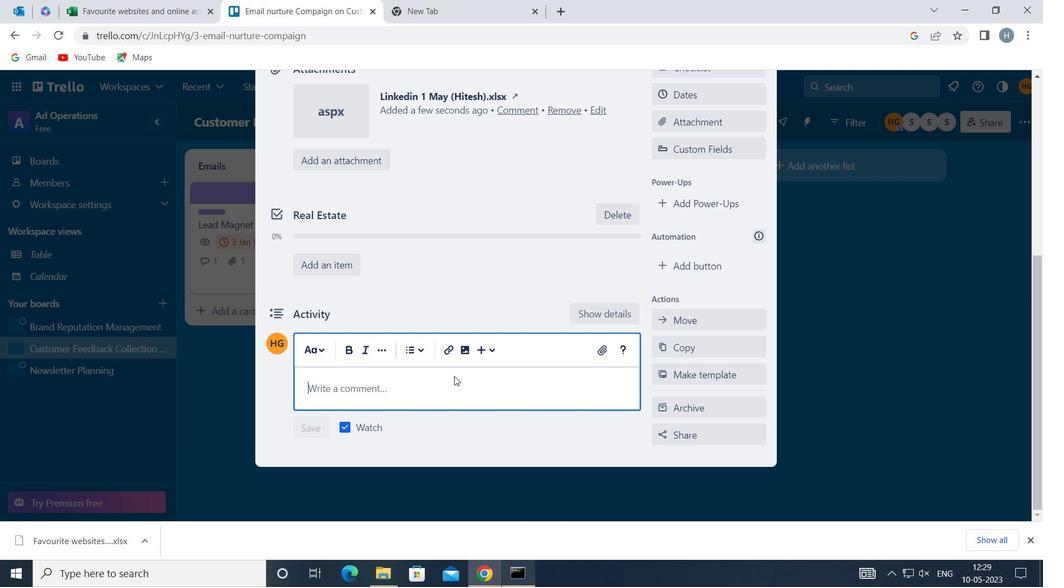 
Action: Mouse moved to (450, 382)
Screenshot: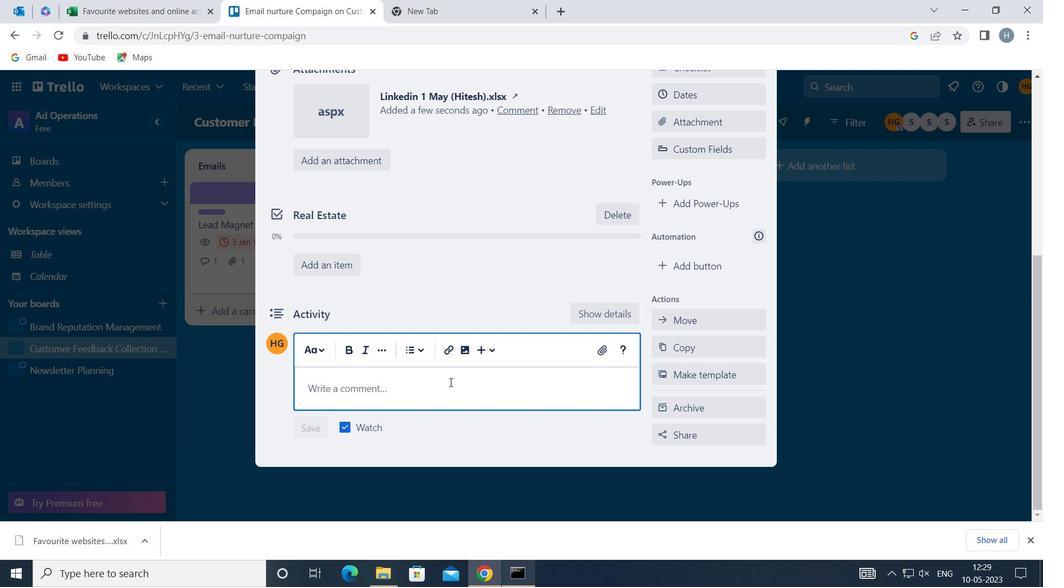 
Action: Key pressed <Key.shift>THIS<Key.space>ITEM<Key.space>PRESENTS<Key.space>AN<Key.space>OPPORTUNITY<Key.space>TO<Key.space>SHOWCASE<Key.space>OUR<Key.space>SKILLS<Key.space>AND<Key.space>EXPERTISE<Key.space>SO<Key.space>LET<Key.space>US<Key.space>MAKE<Key.space>THE<Key.space>MOST<Key.space>OF<Key.space>IT
Screenshot: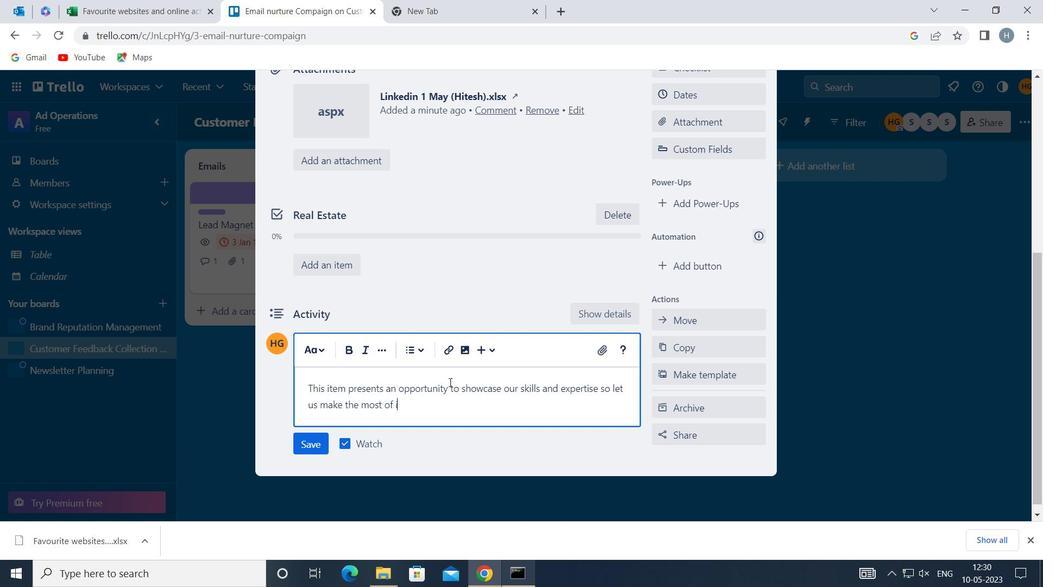 
Action: Mouse moved to (305, 443)
Screenshot: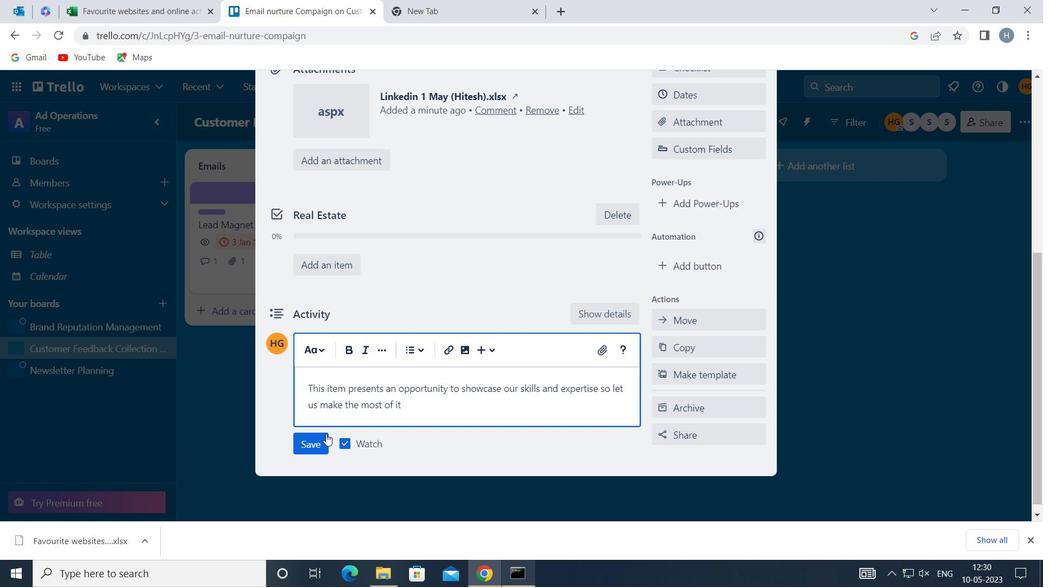 
Action: Mouse pressed left at (305, 443)
Screenshot: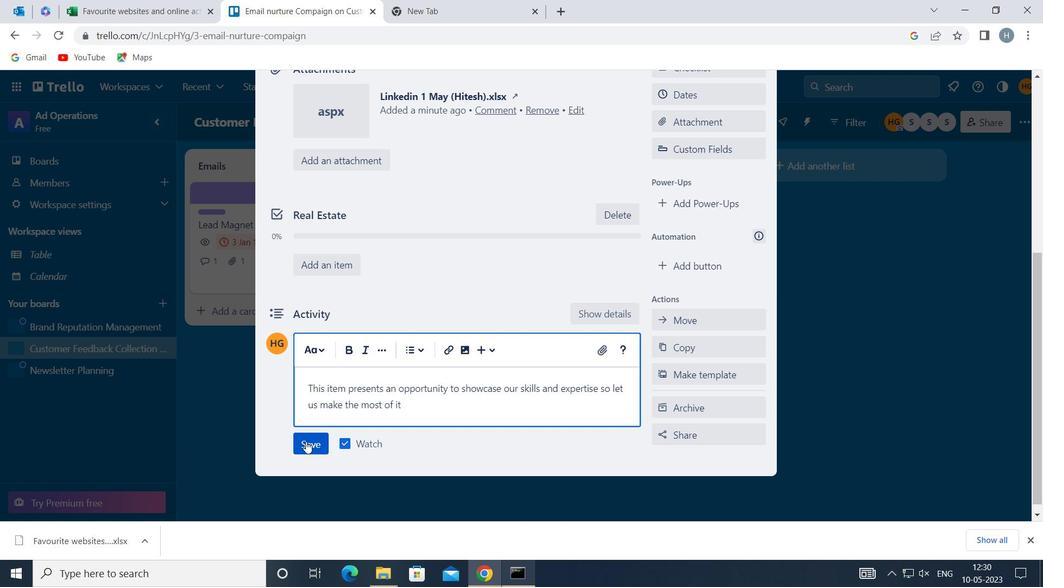
Action: Mouse moved to (614, 391)
Screenshot: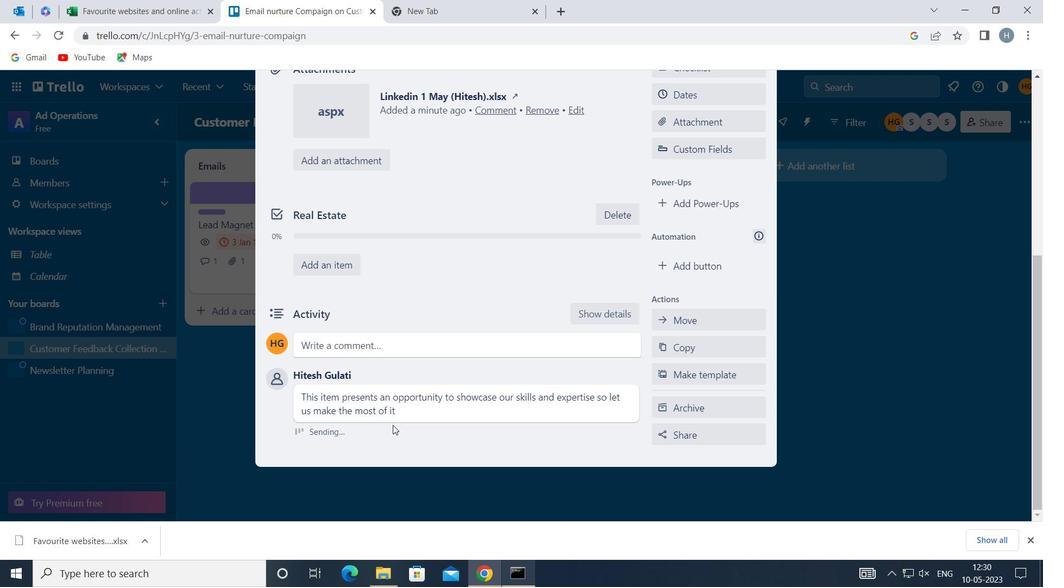 
Action: Mouse scrolled (614, 392) with delta (0, 0)
Screenshot: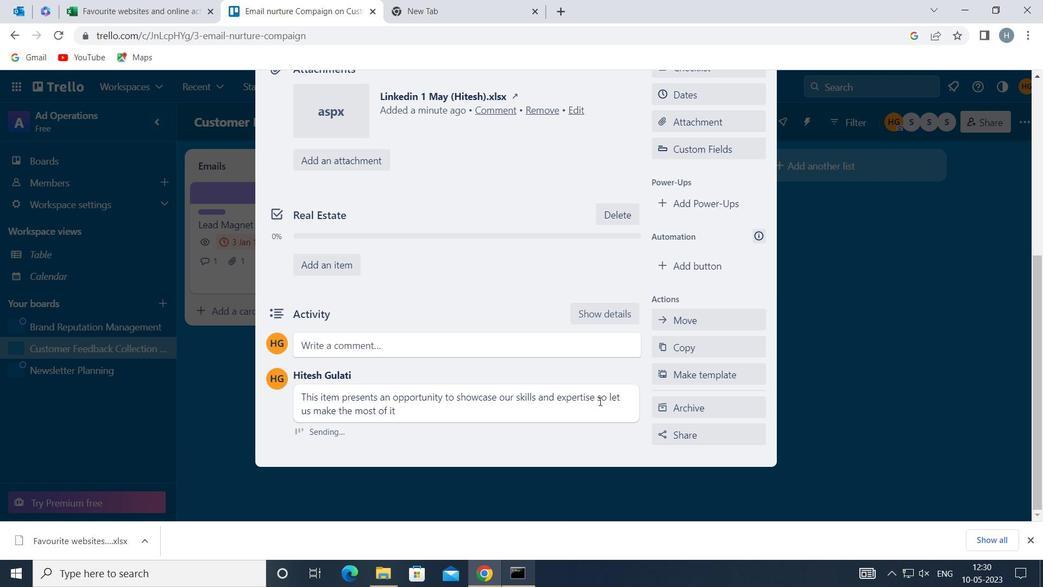 
Action: Mouse moved to (701, 158)
Screenshot: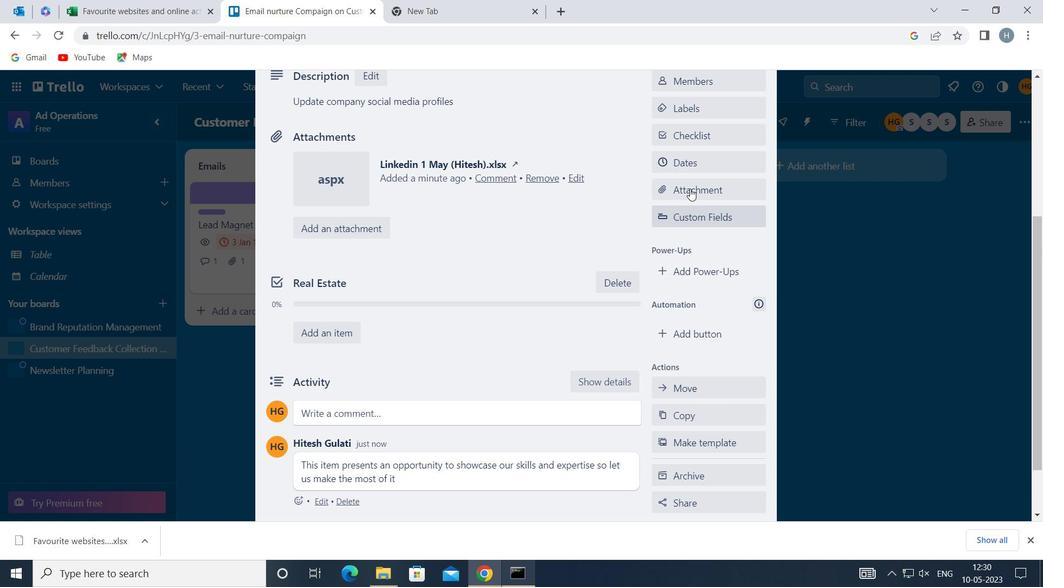 
Action: Mouse pressed left at (701, 158)
Screenshot: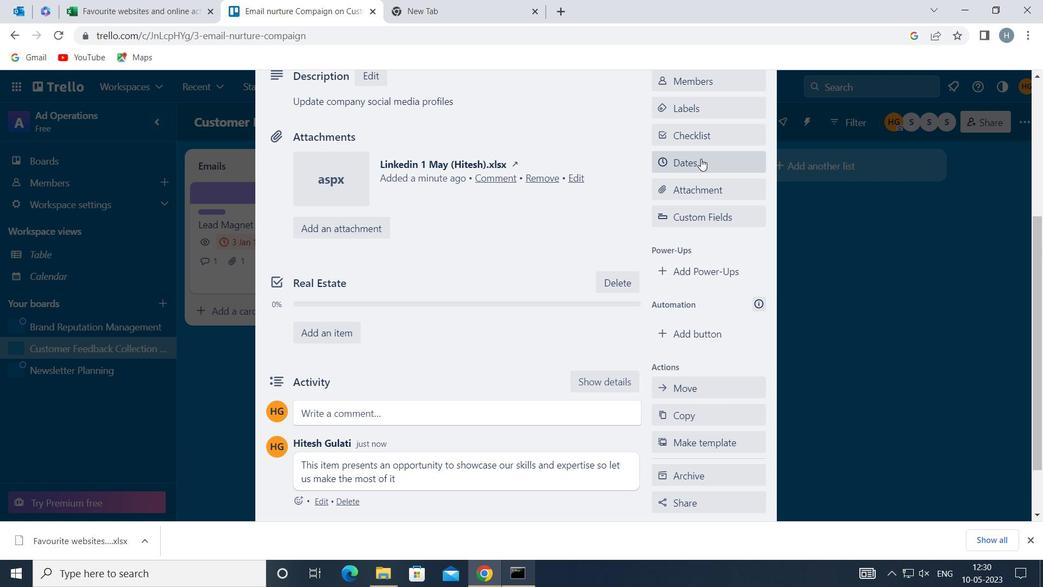 
Action: Mouse moved to (667, 365)
Screenshot: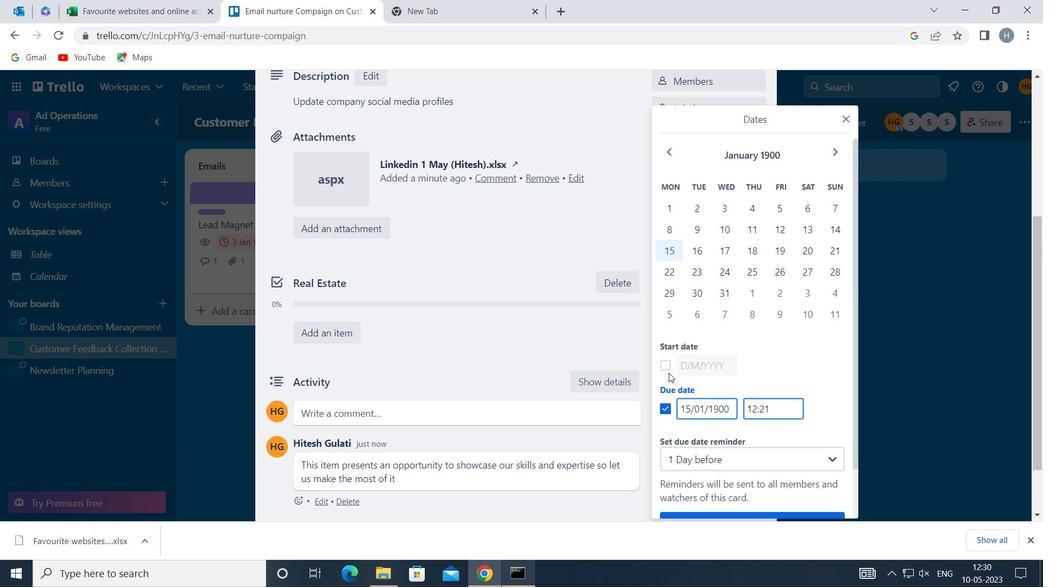 
Action: Mouse pressed left at (667, 365)
Screenshot: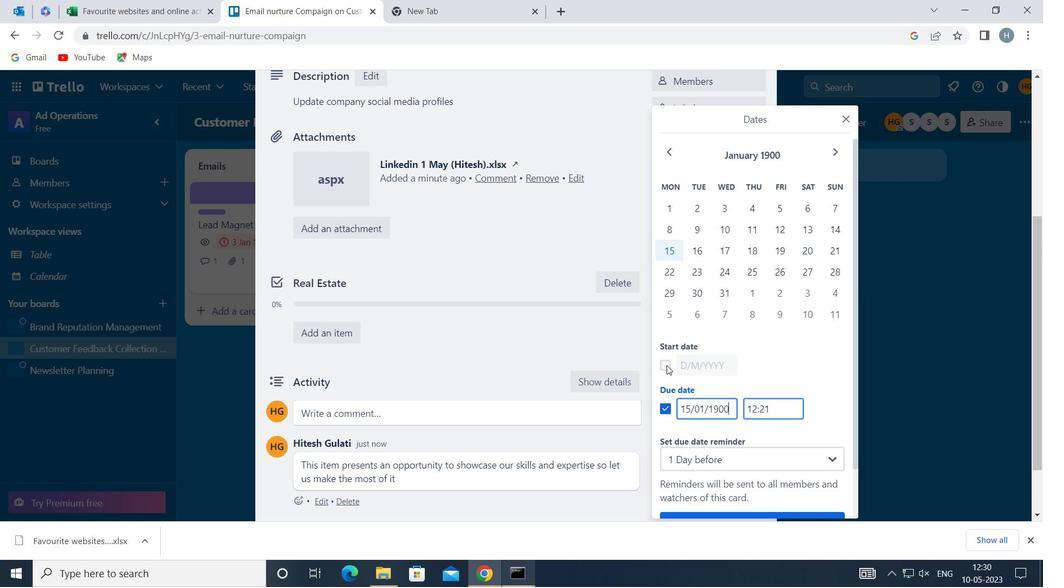 
Action: Mouse moved to (689, 360)
Screenshot: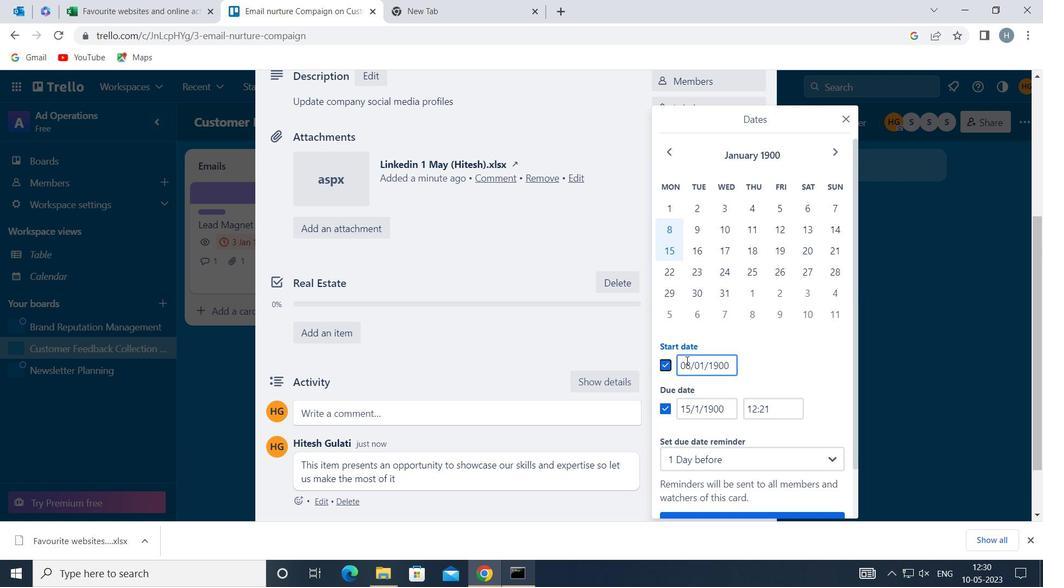 
Action: Mouse pressed left at (689, 360)
Screenshot: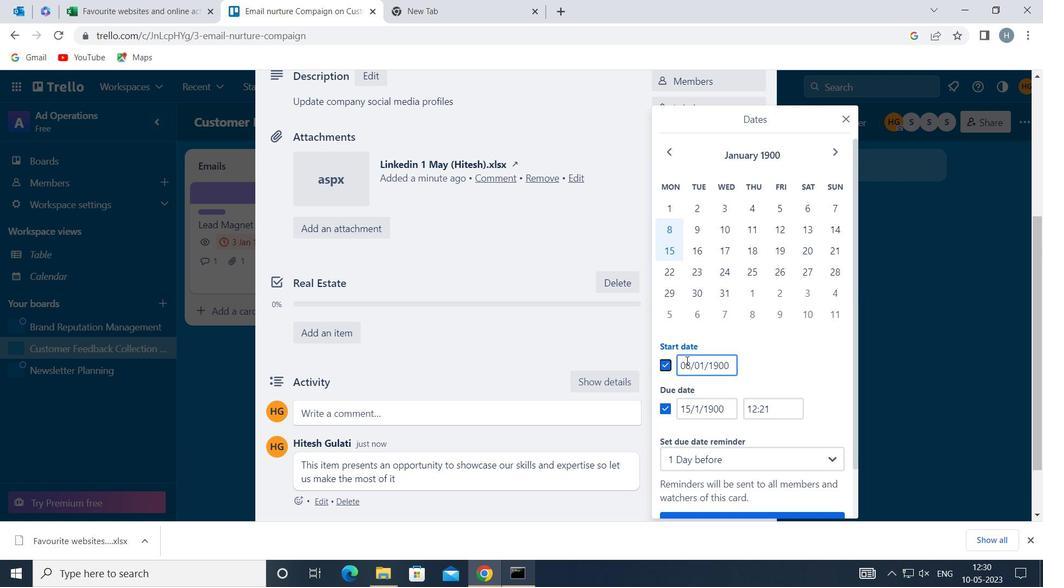 
Action: Mouse moved to (687, 363)
Screenshot: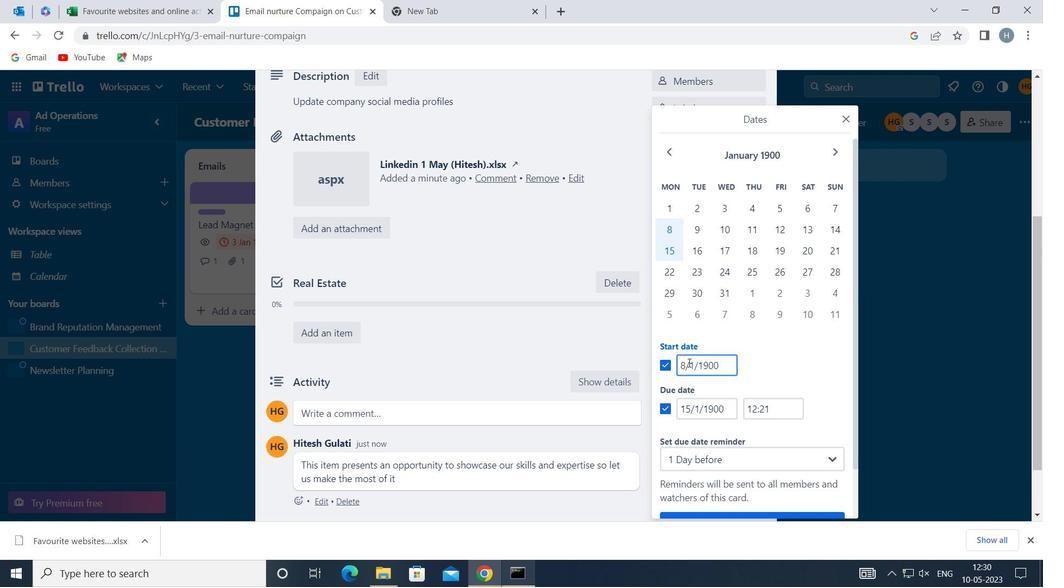 
Action: Mouse pressed left at (687, 363)
Screenshot: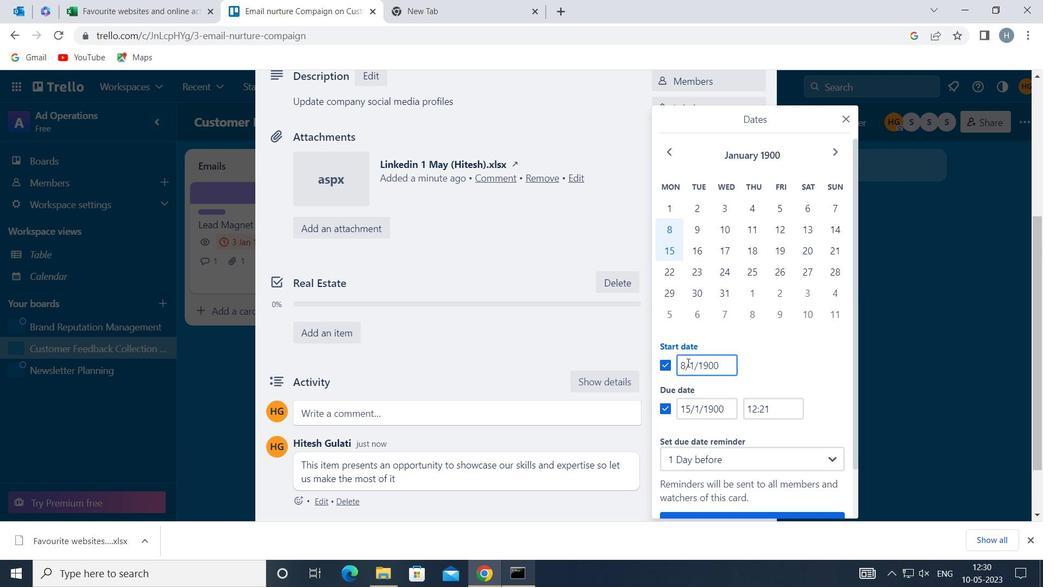 
Action: Key pressed <Key.backspace><<105>>
Screenshot: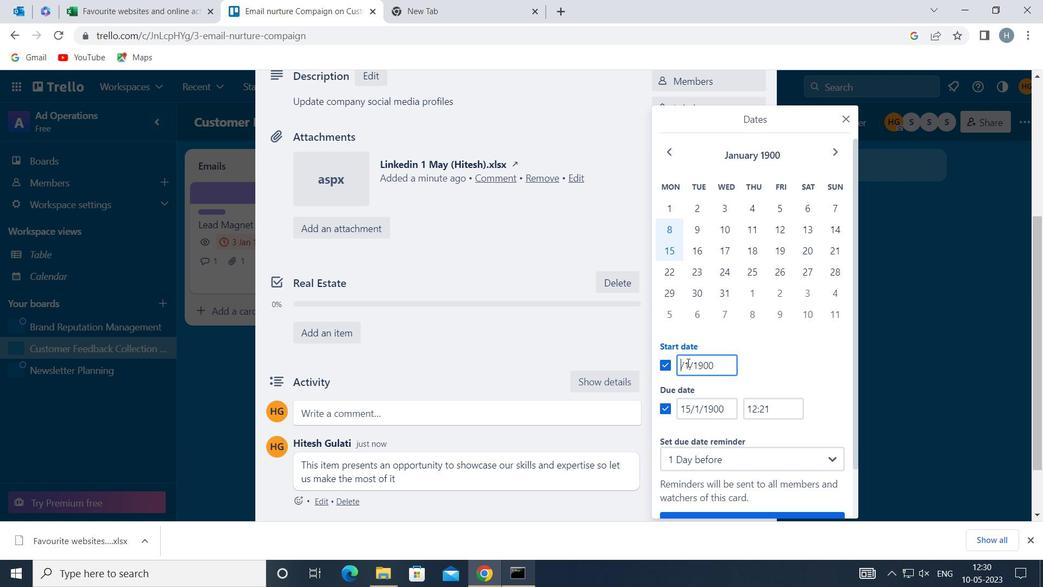 
Action: Mouse moved to (689, 407)
Screenshot: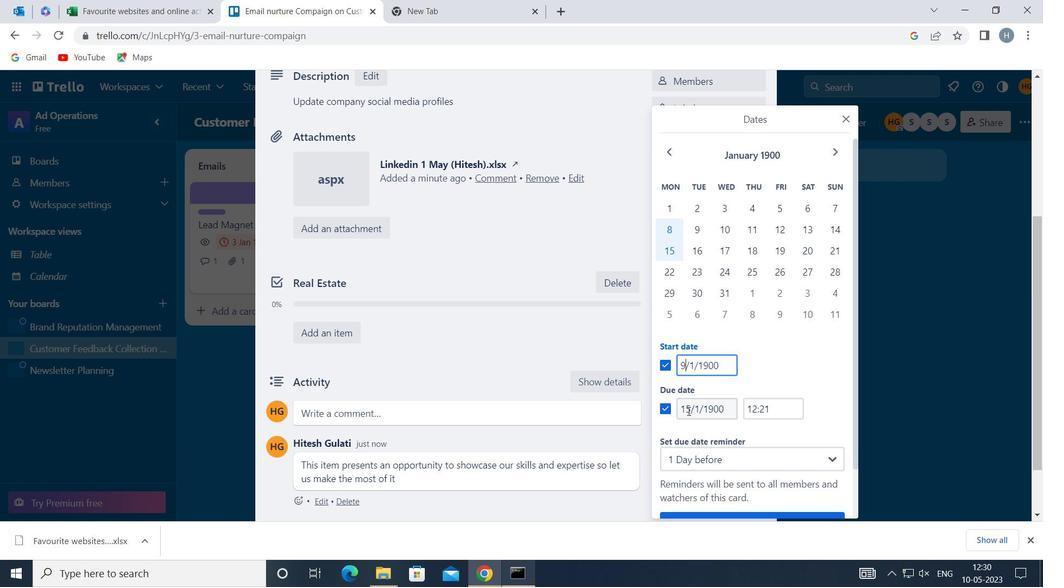 
Action: Mouse pressed left at (689, 407)
Screenshot: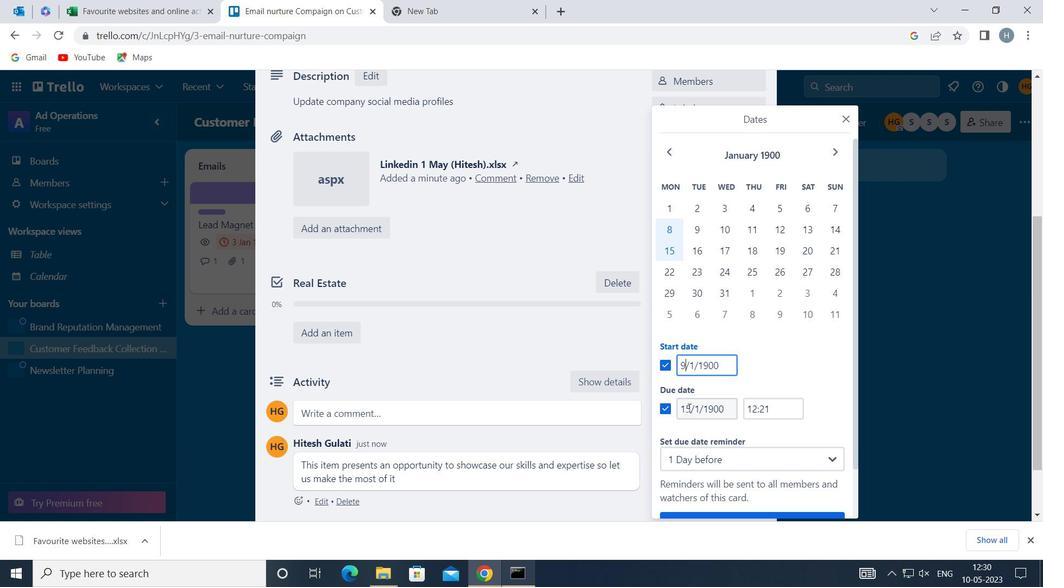 
Action: Mouse moved to (689, 407)
Screenshot: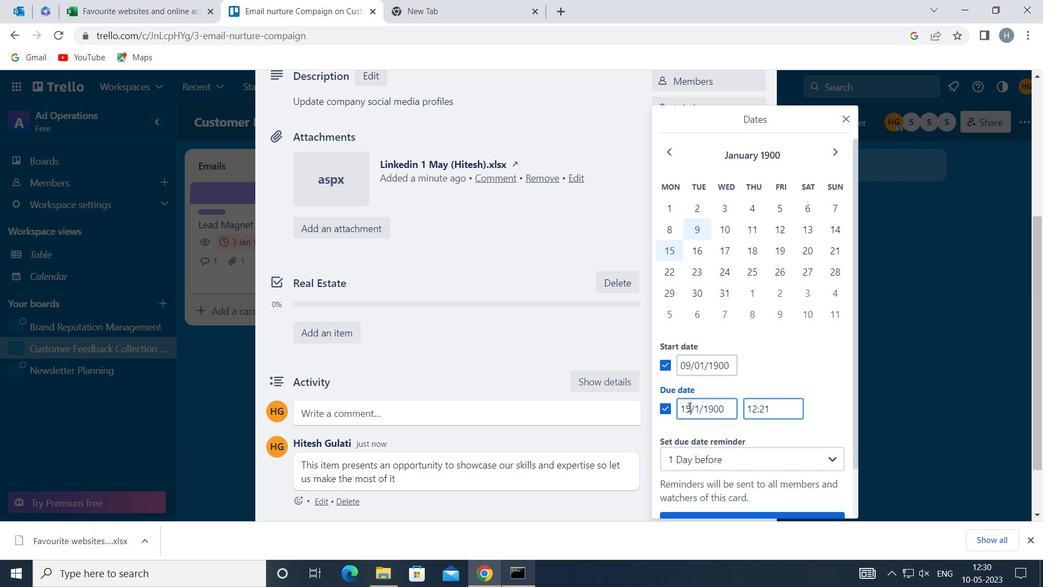 
Action: Key pressed <Key.backspace><<102>>
Screenshot: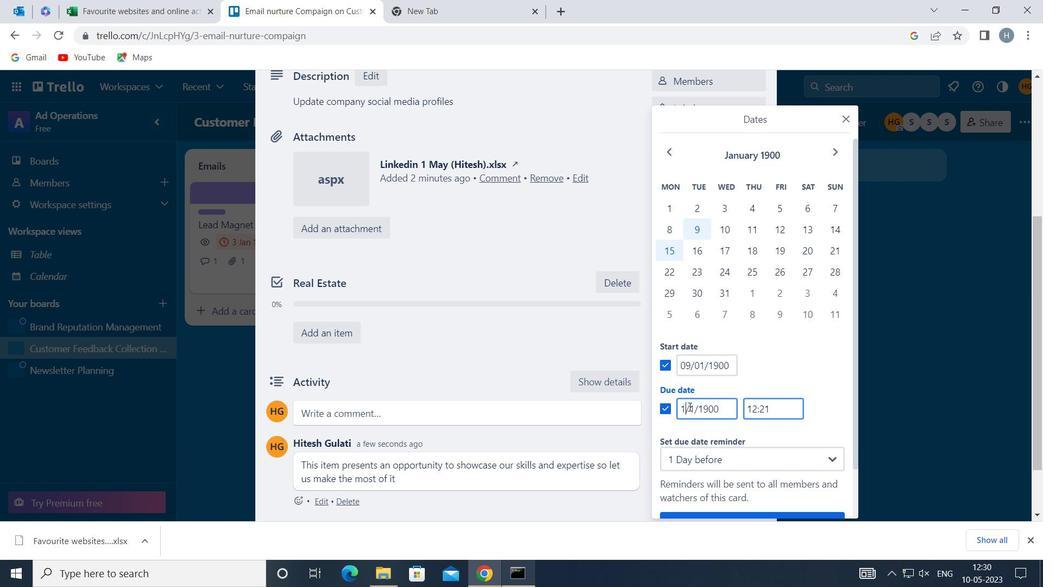 
Action: Mouse moved to (710, 398)
Screenshot: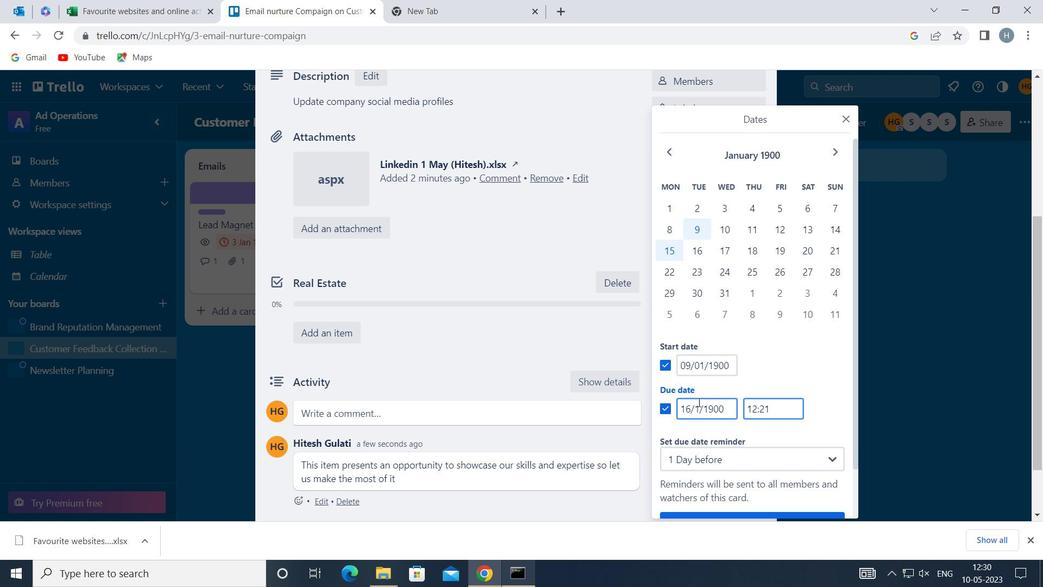 
Action: Mouse scrolled (710, 398) with delta (0, 0)
Screenshot: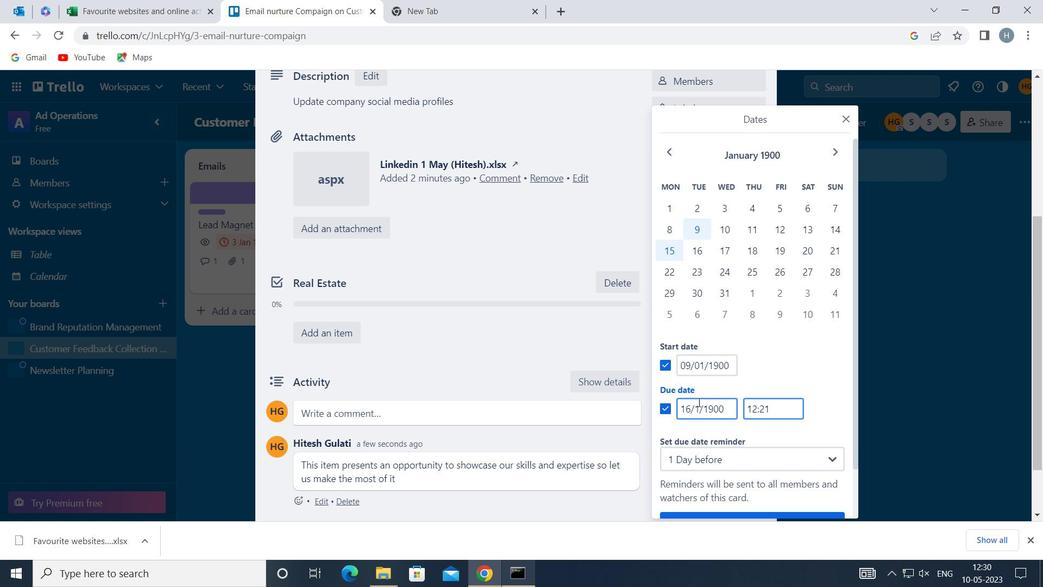 
Action: Mouse moved to (711, 398)
Screenshot: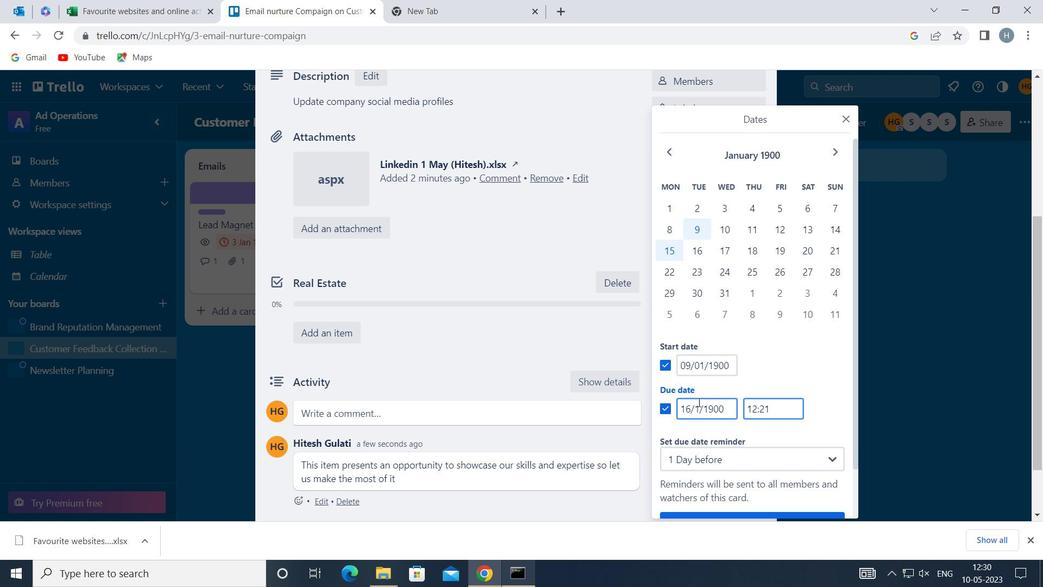 
Action: Mouse scrolled (711, 398) with delta (0, 0)
Screenshot: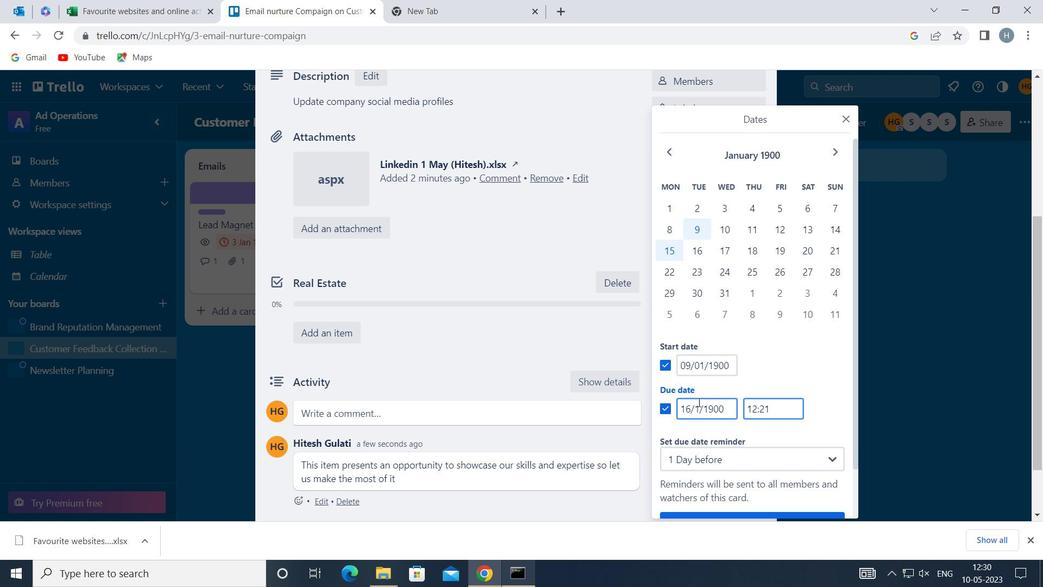 
Action: Mouse moved to (712, 398)
Screenshot: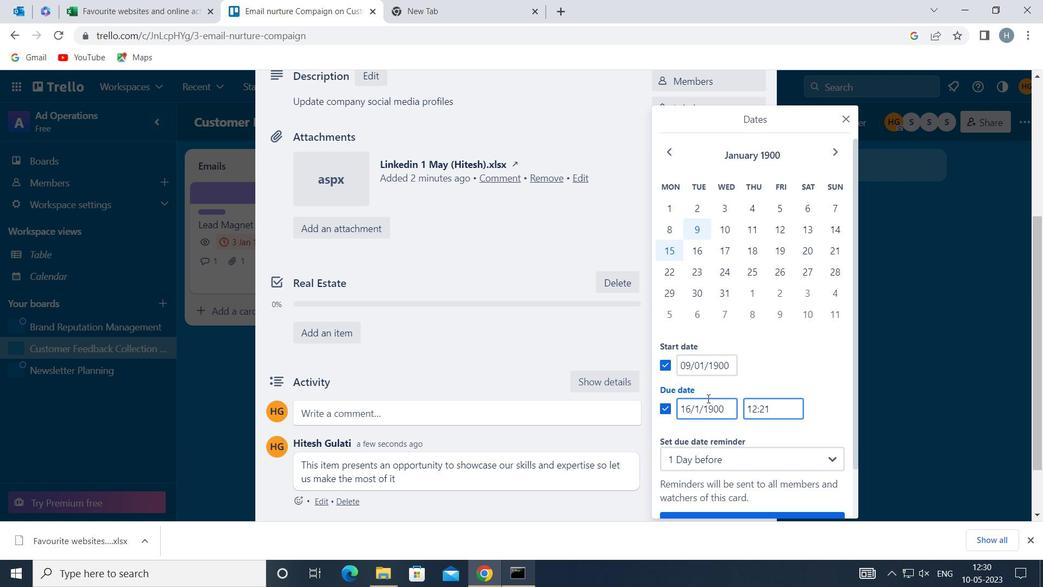 
Action: Mouse scrolled (712, 398) with delta (0, 0)
Screenshot: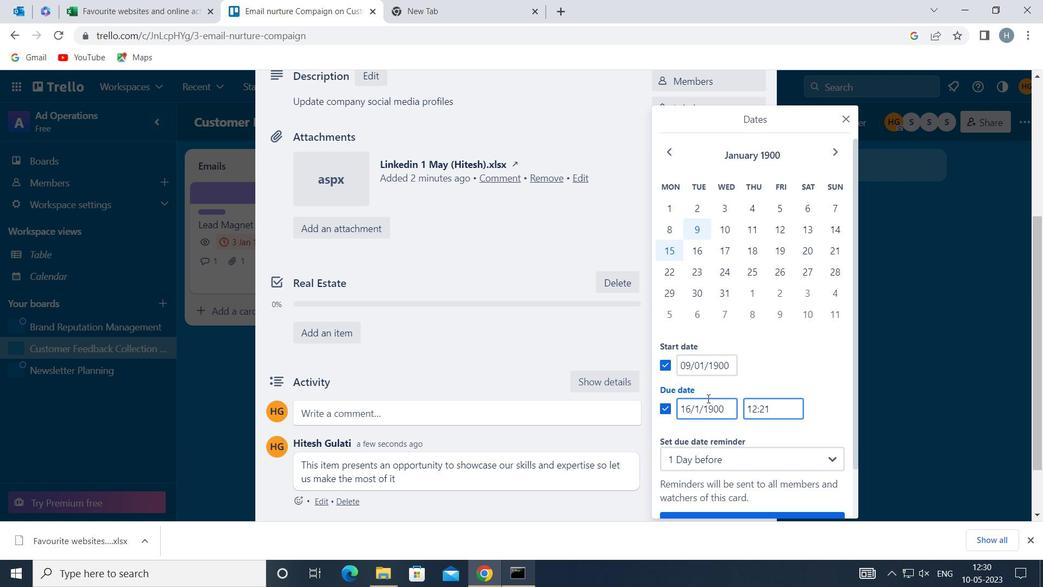 
Action: Mouse moved to (763, 470)
Screenshot: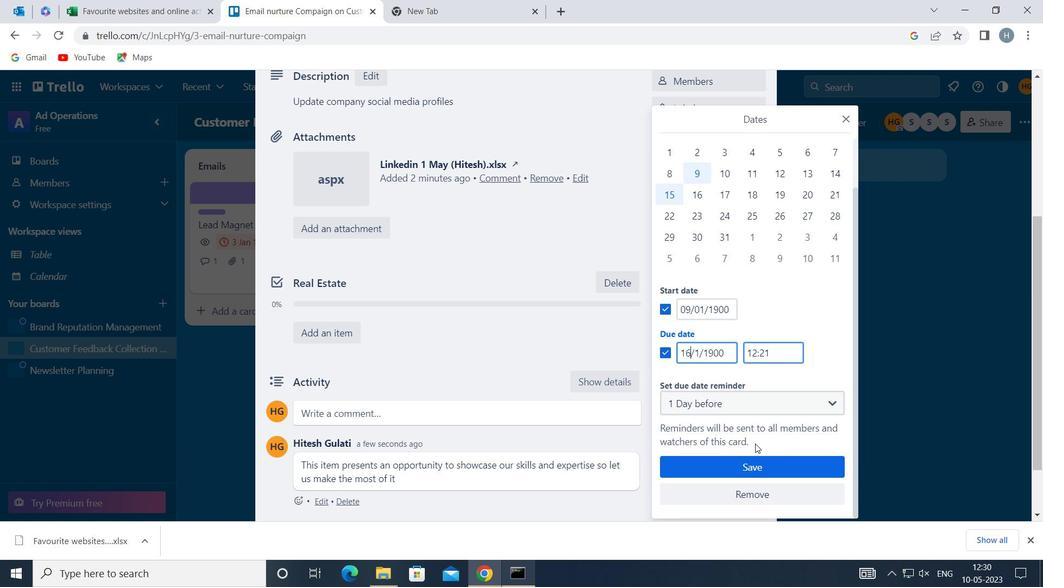 
Action: Mouse pressed left at (763, 470)
Screenshot: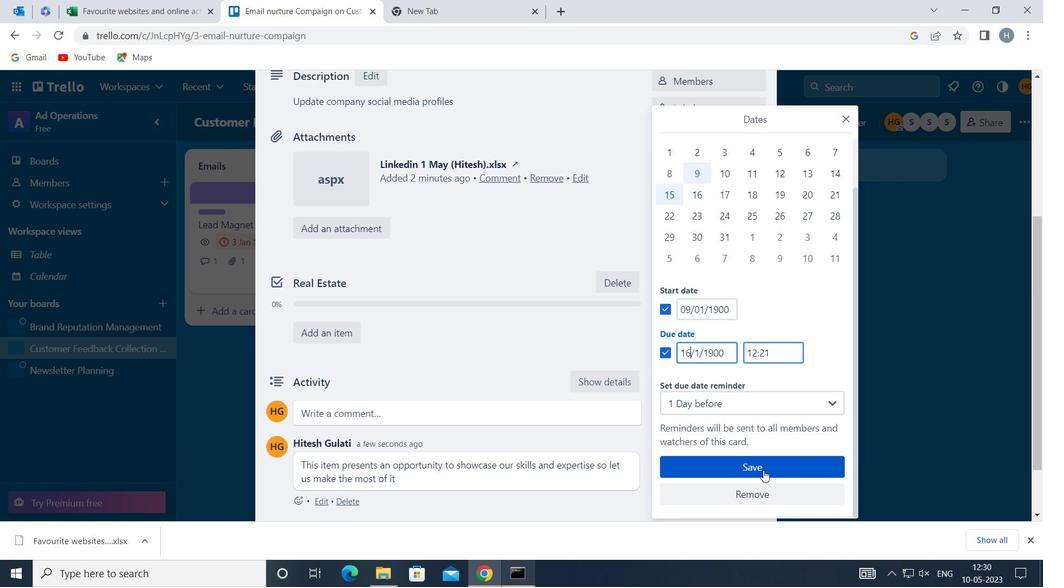 
Action: Mouse moved to (679, 276)
Screenshot: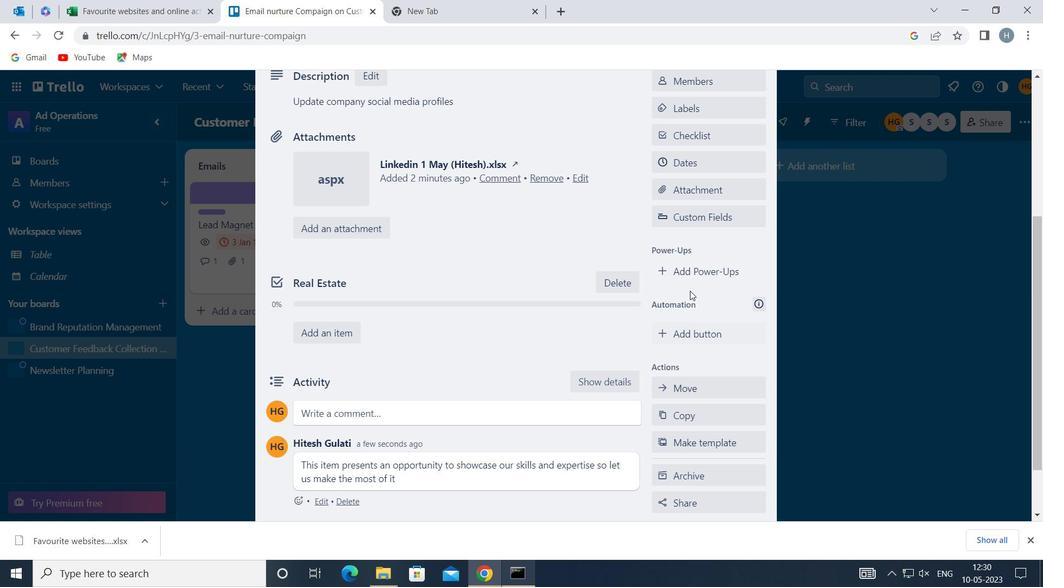 
